 Task: Add a dependency to the task Develop a new online platform for event ticket sales , the existing task  Integrate website with customer relationship management (CRM) systems in the project AgileMind
Action: Mouse moved to (1268, 203)
Screenshot: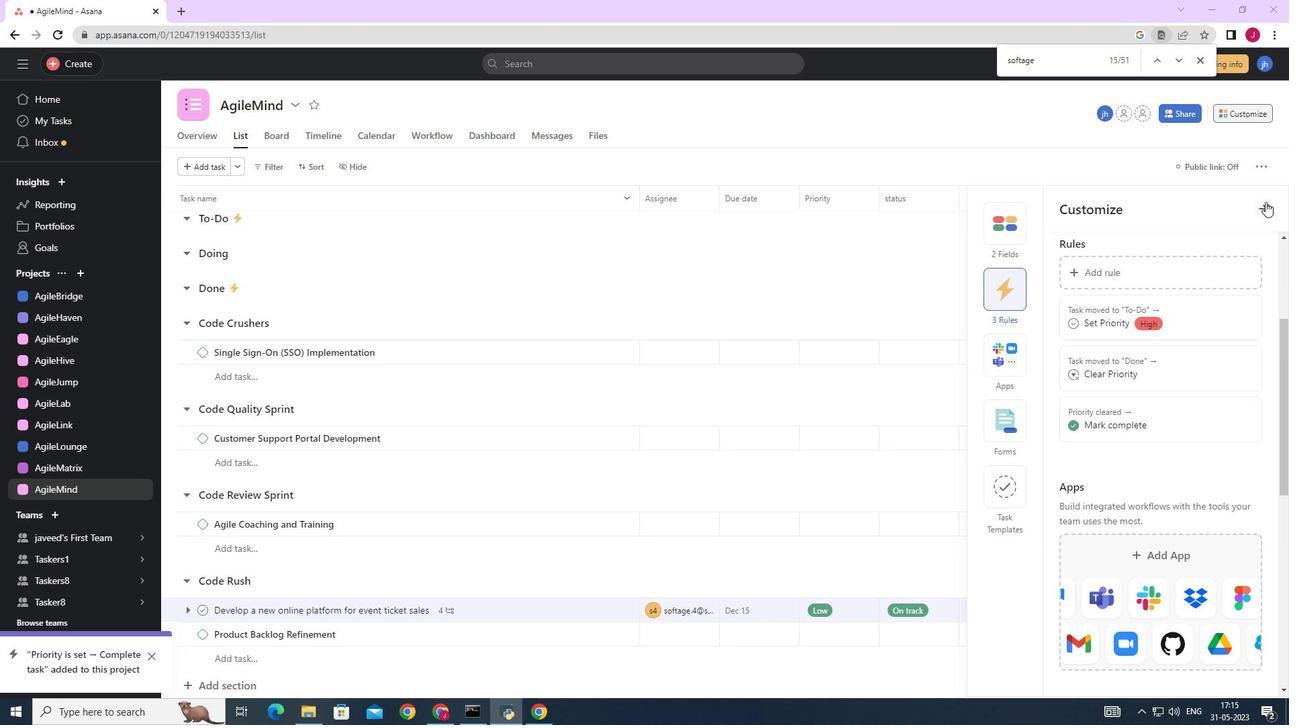 
Action: Mouse pressed left at (1268, 203)
Screenshot: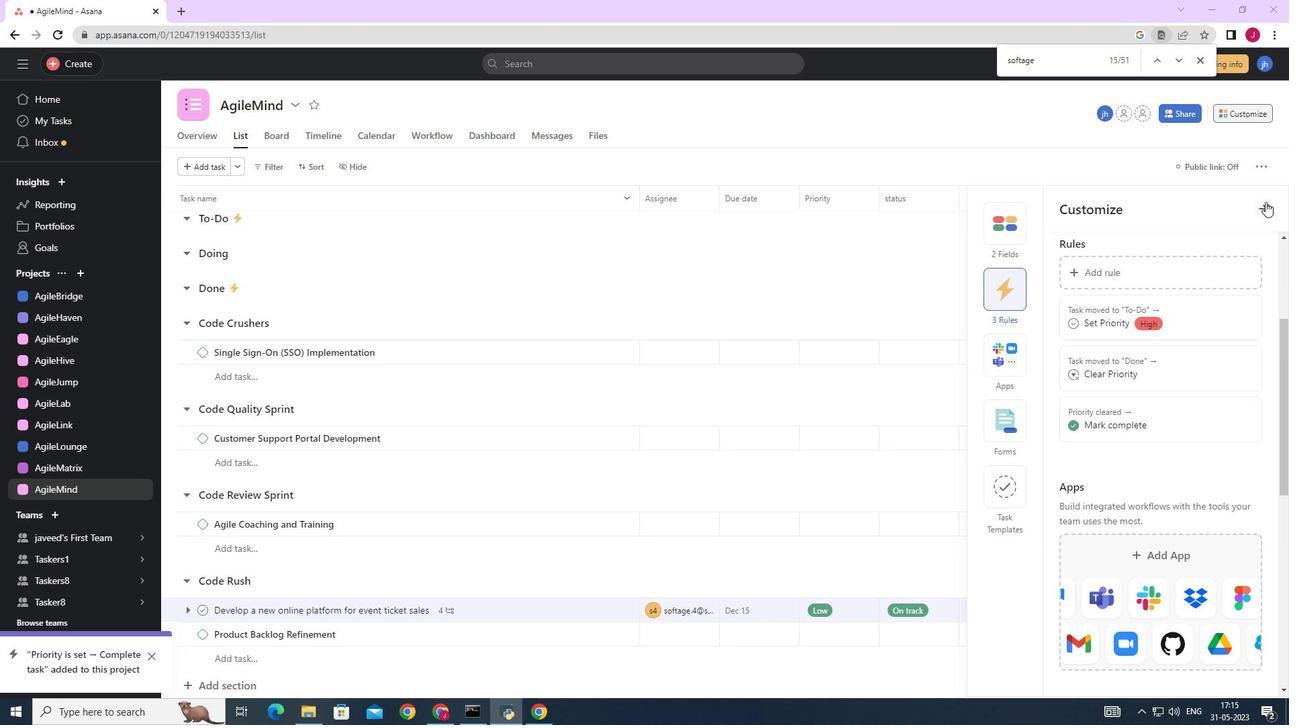 
Action: Mouse moved to (815, 302)
Screenshot: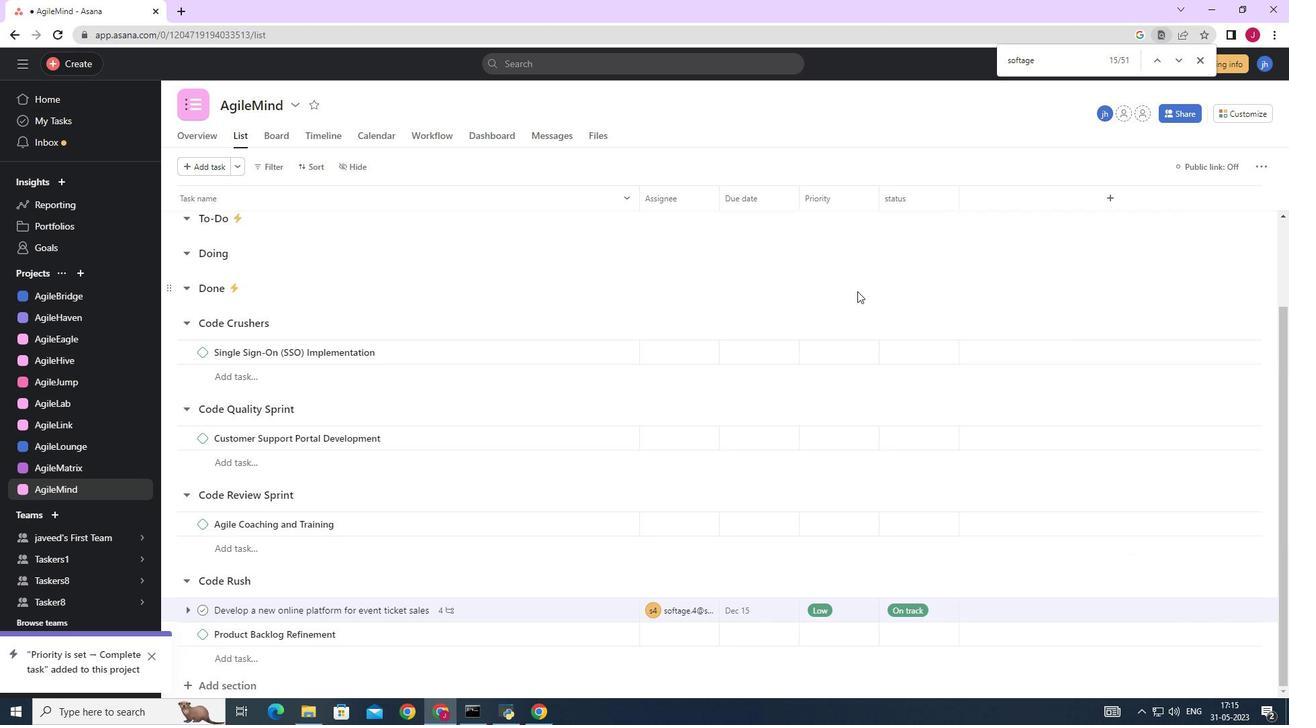 
Action: Mouse scrolled (815, 301) with delta (0, 0)
Screenshot: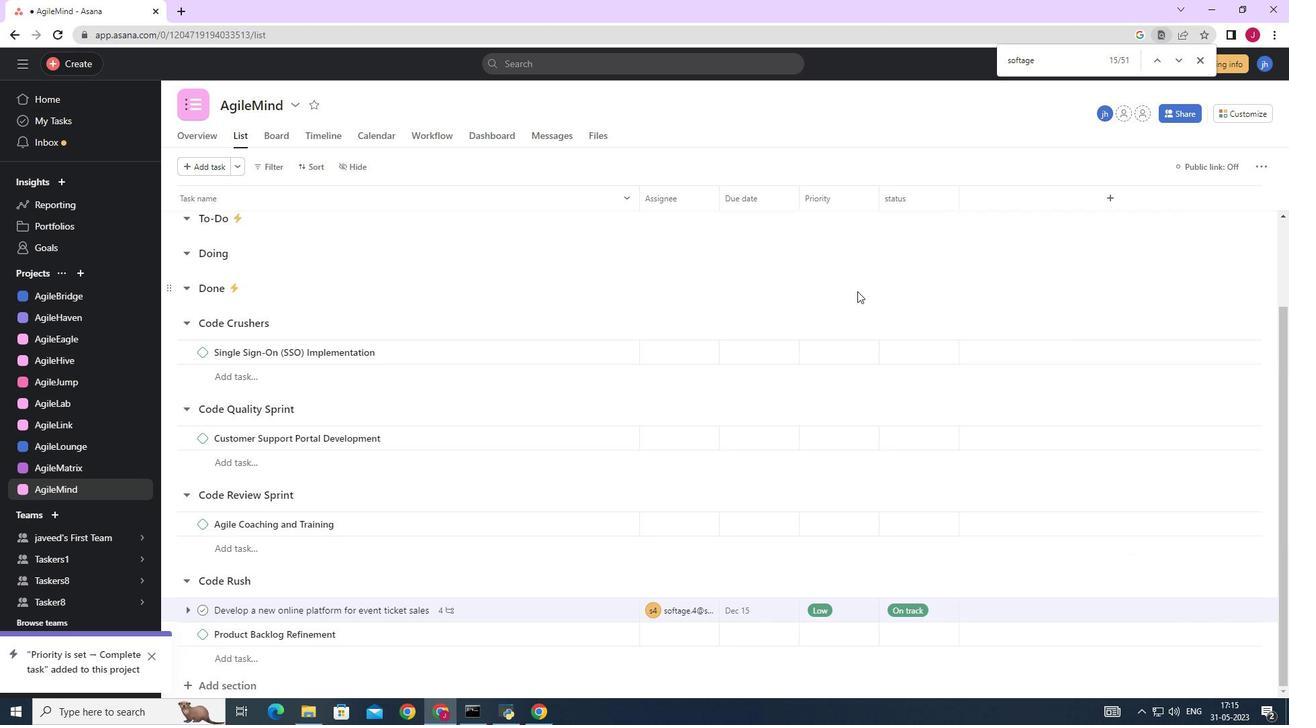 
Action: Mouse scrolled (815, 301) with delta (0, 0)
Screenshot: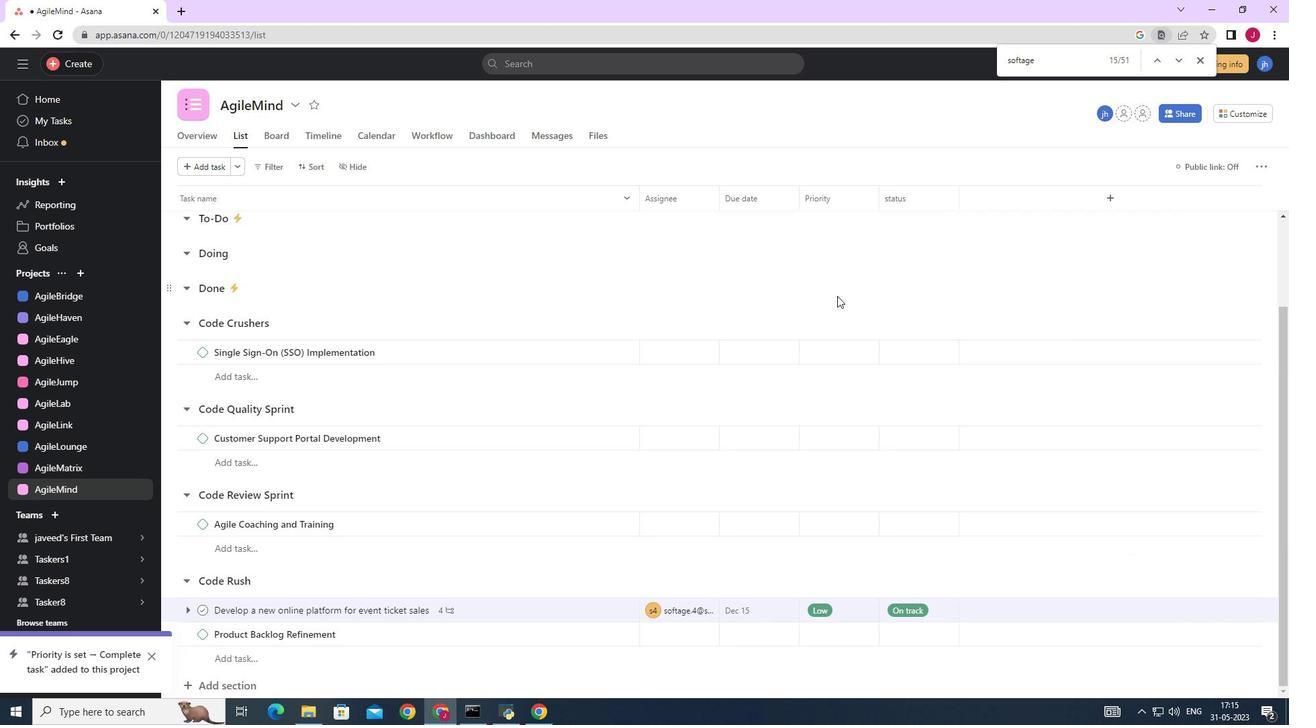 
Action: Mouse scrolled (815, 301) with delta (0, 0)
Screenshot: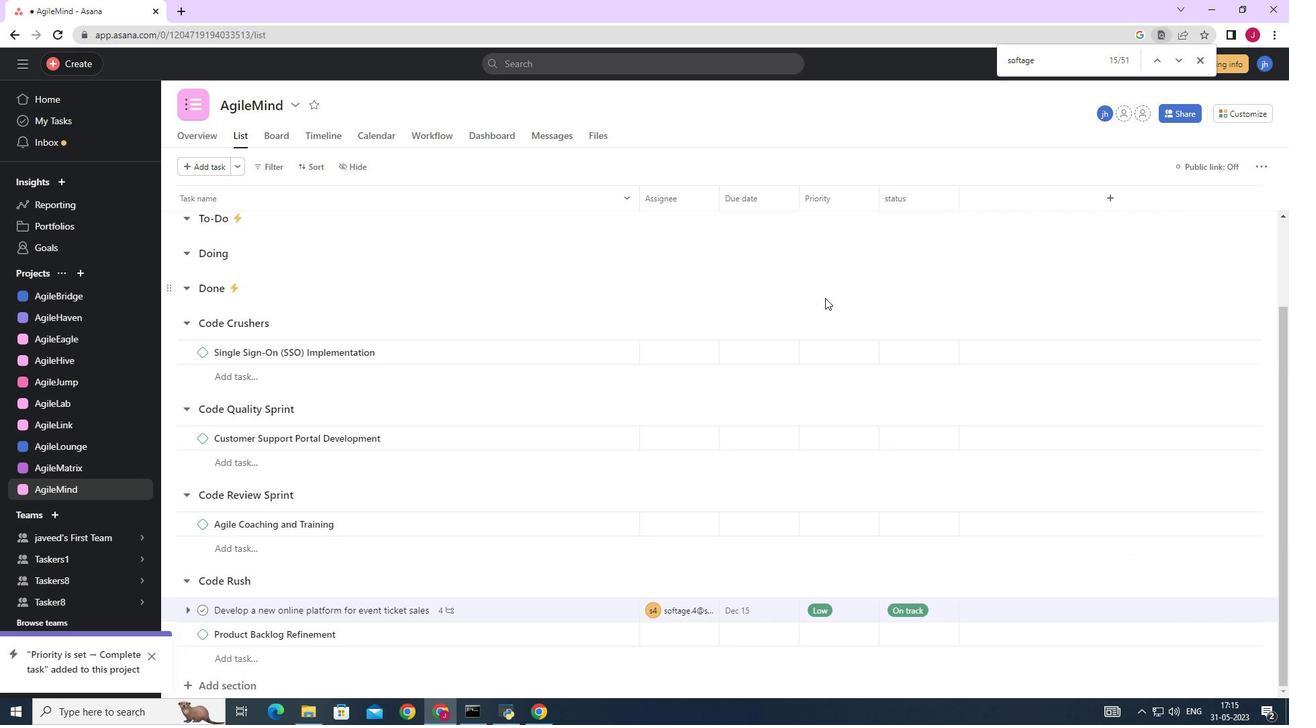 
Action: Mouse scrolled (815, 301) with delta (0, 0)
Screenshot: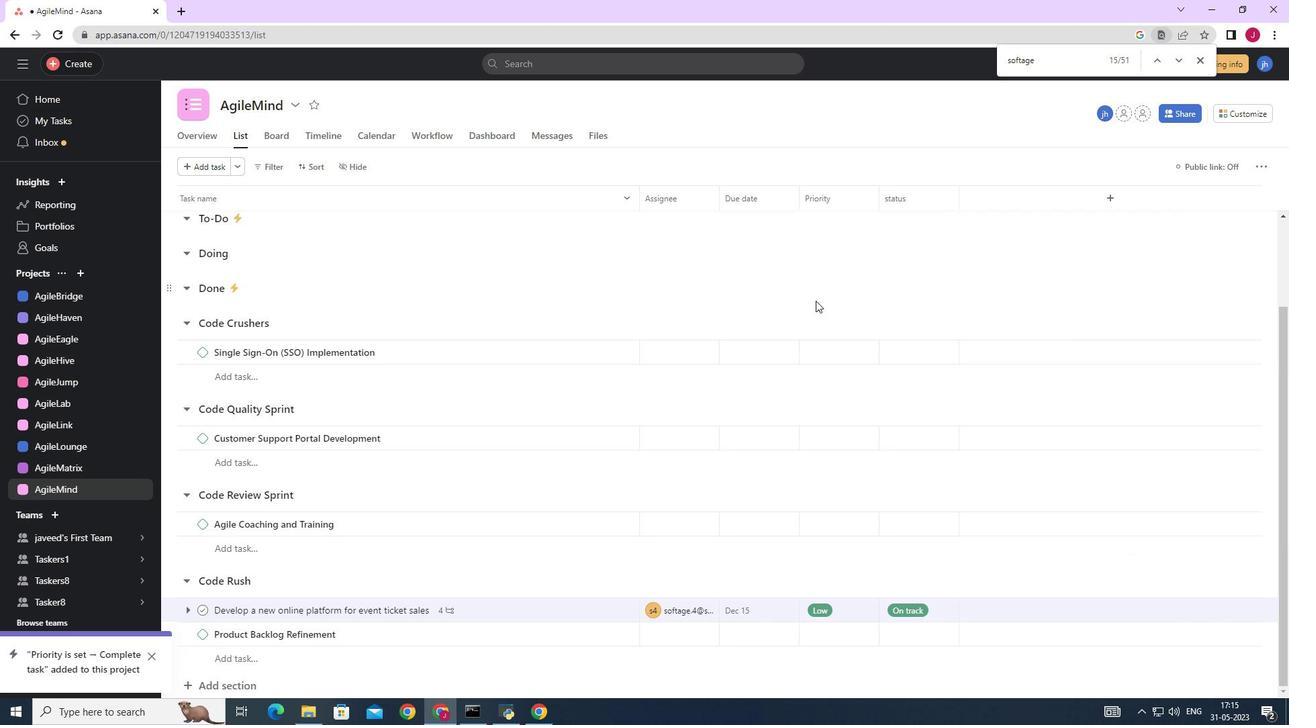 
Action: Mouse moved to (780, 364)
Screenshot: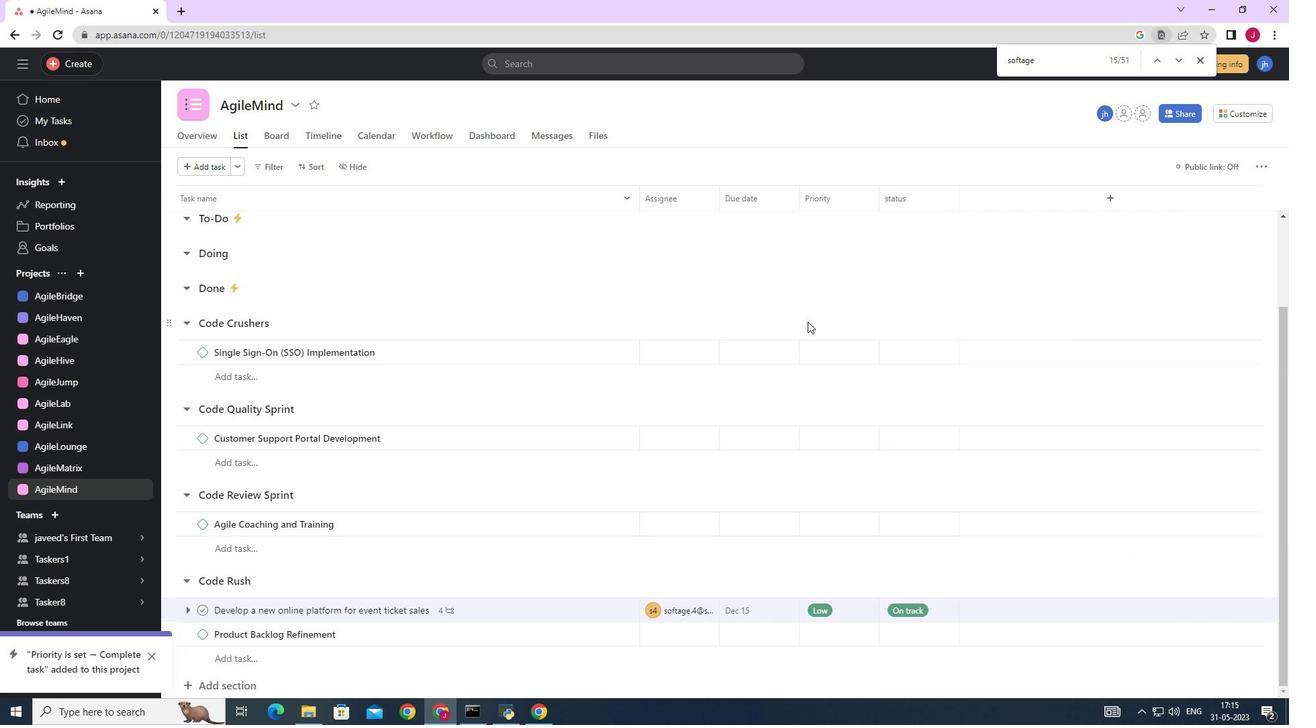 
Action: Mouse scrolled (780, 364) with delta (0, 0)
Screenshot: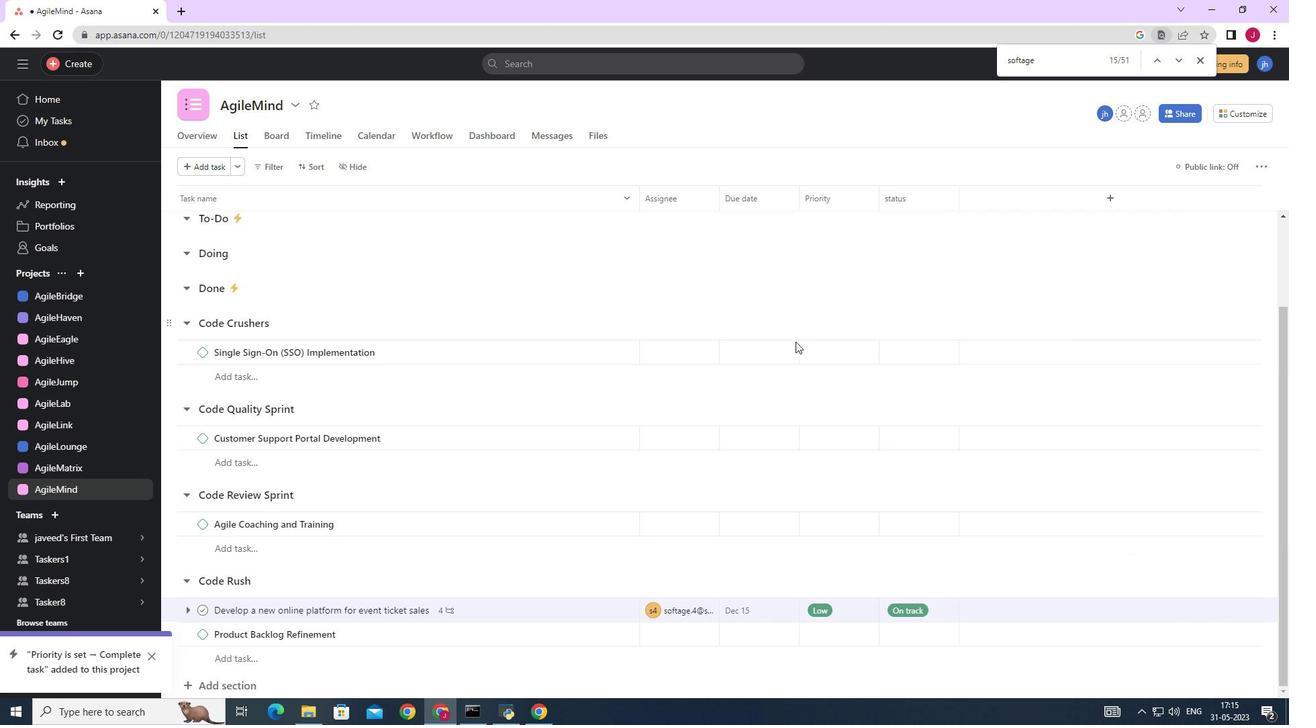 
Action: Mouse moved to (779, 364)
Screenshot: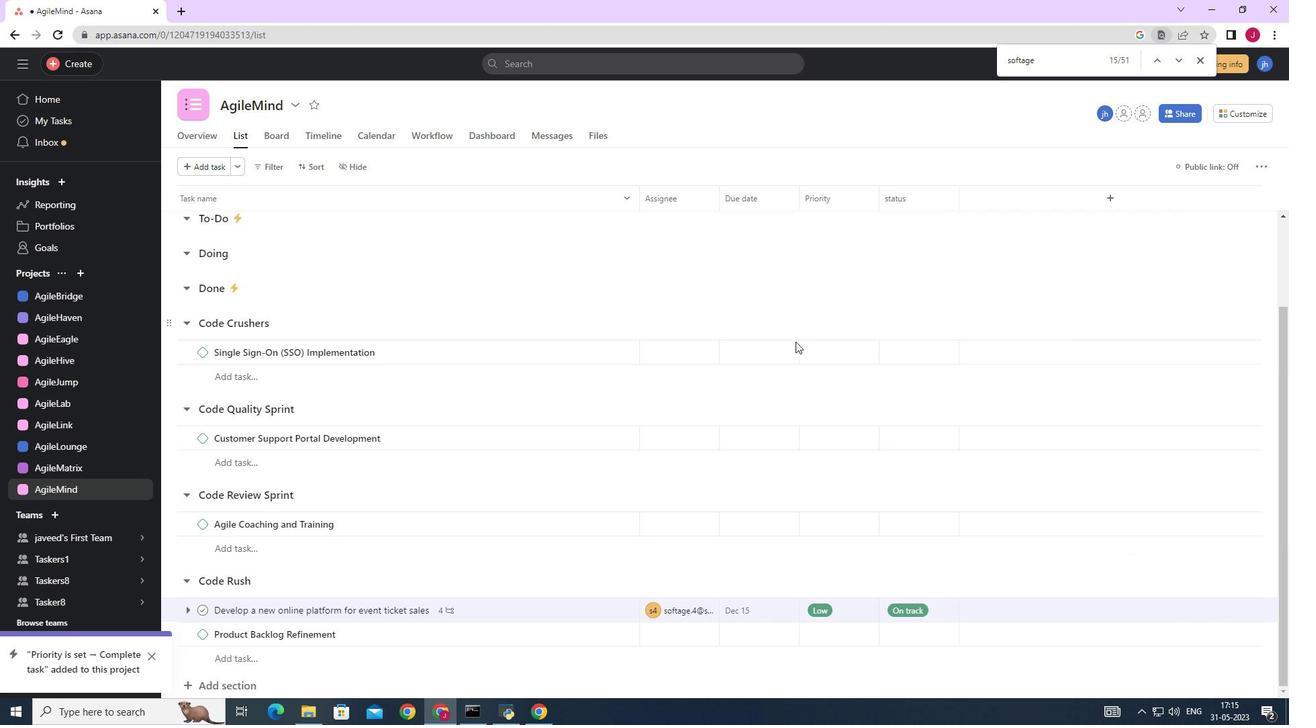 
Action: Mouse scrolled (779, 364) with delta (0, 0)
Screenshot: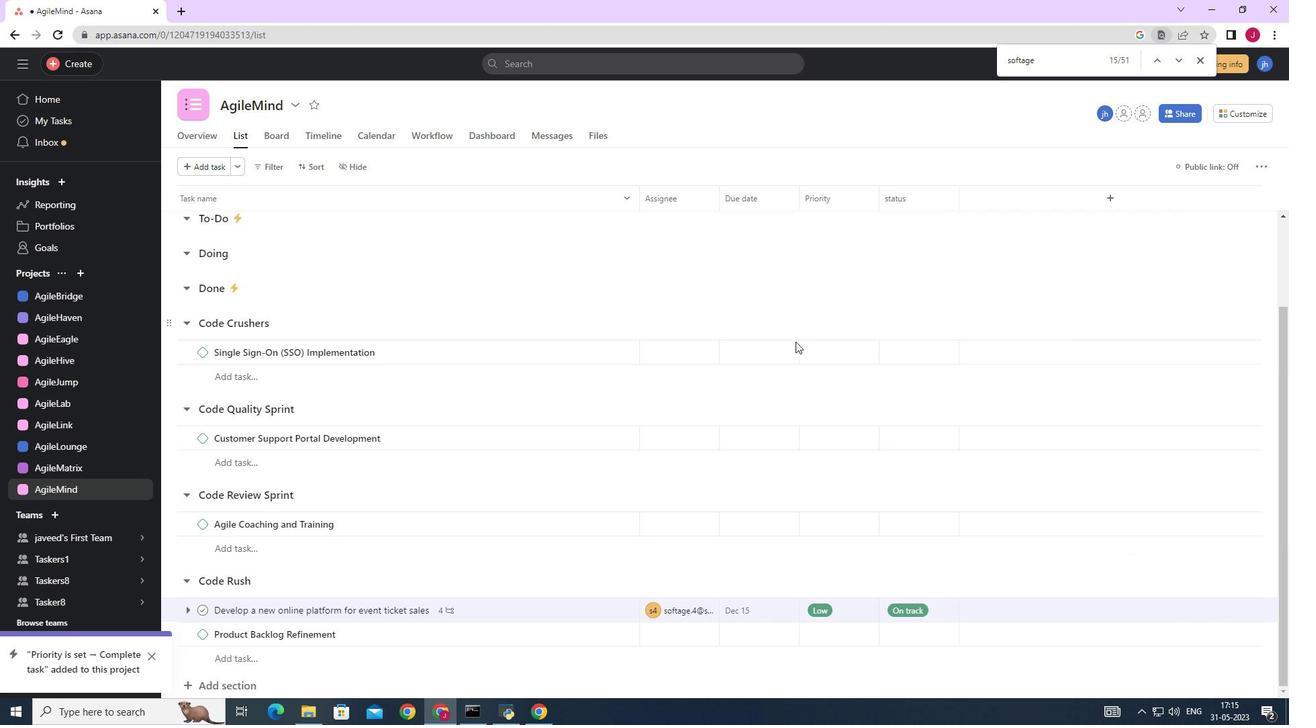 
Action: Mouse moved to (738, 399)
Screenshot: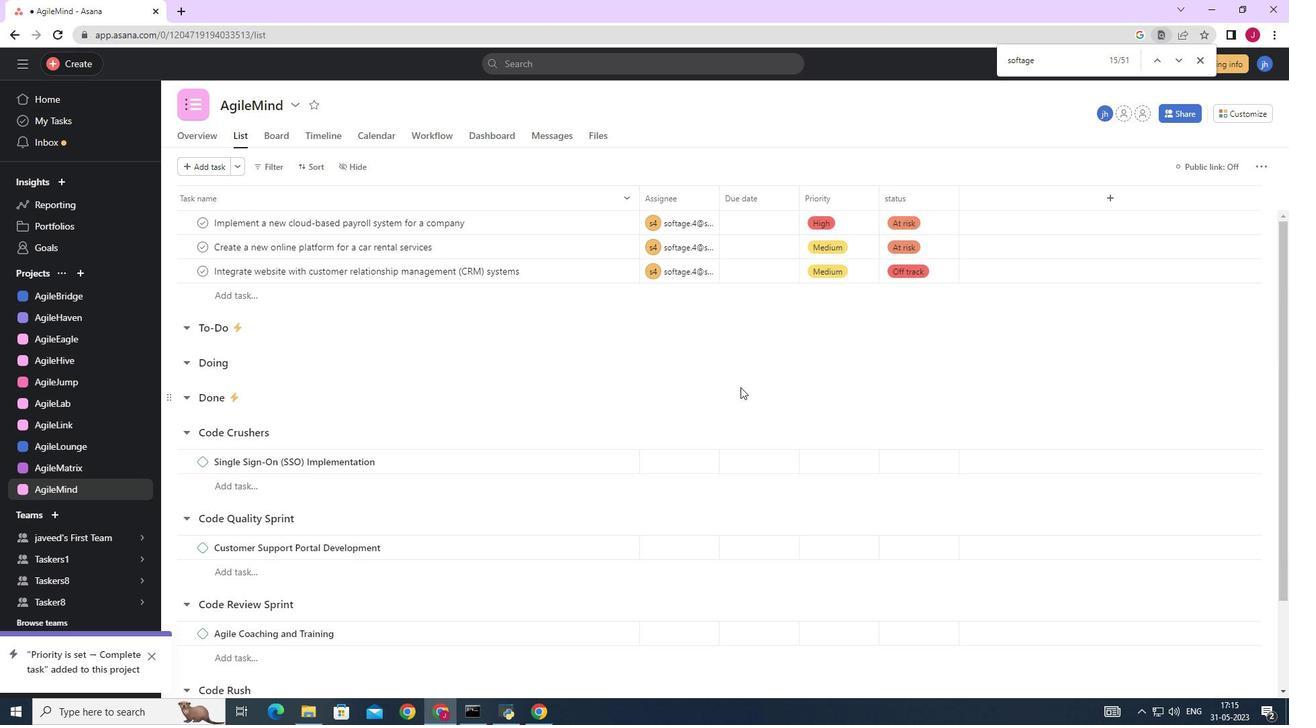 
Action: Mouse scrolled (738, 399) with delta (0, 0)
Screenshot: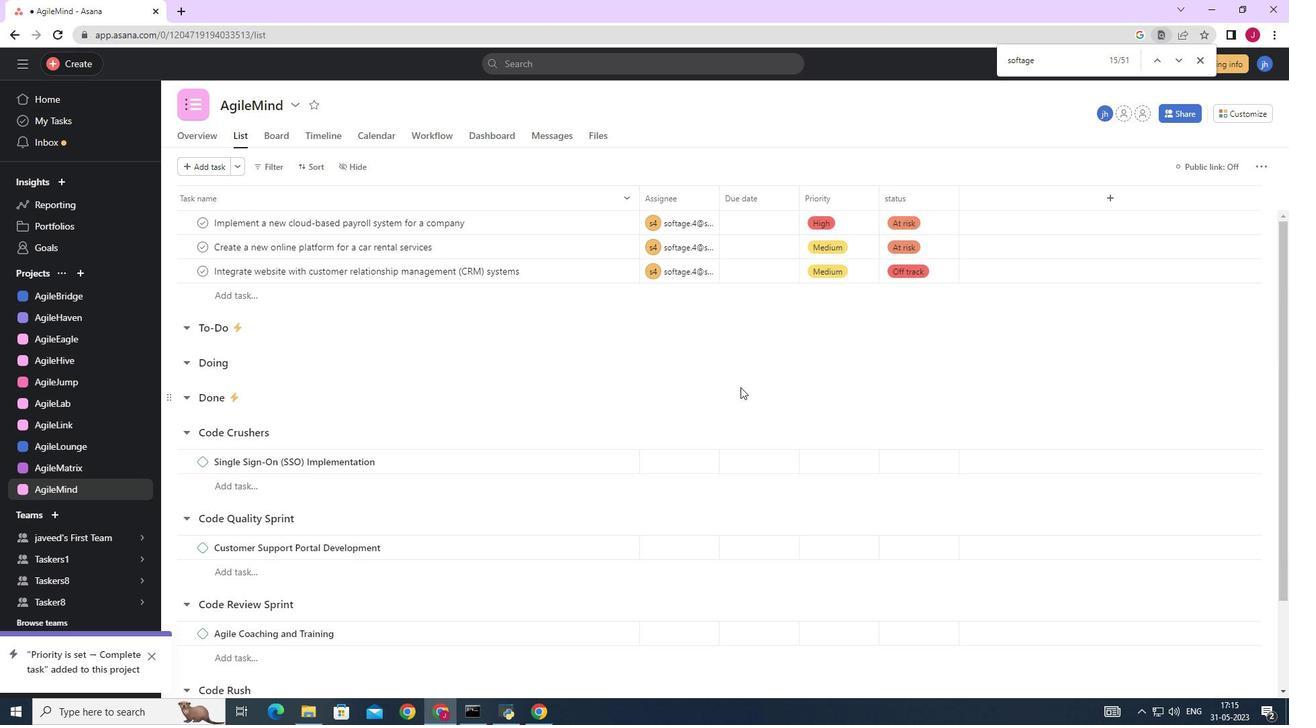 
Action: Mouse moved to (736, 403)
Screenshot: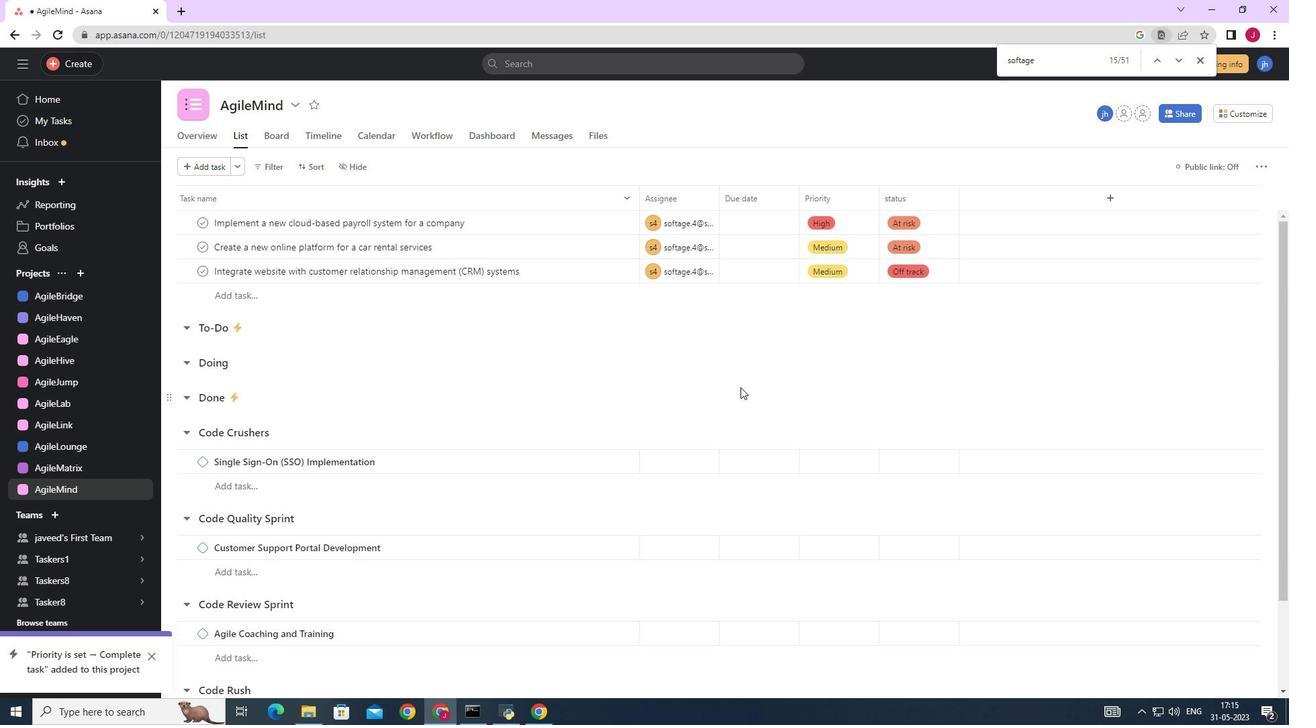 
Action: Mouse scrolled (736, 401) with delta (0, 0)
Screenshot: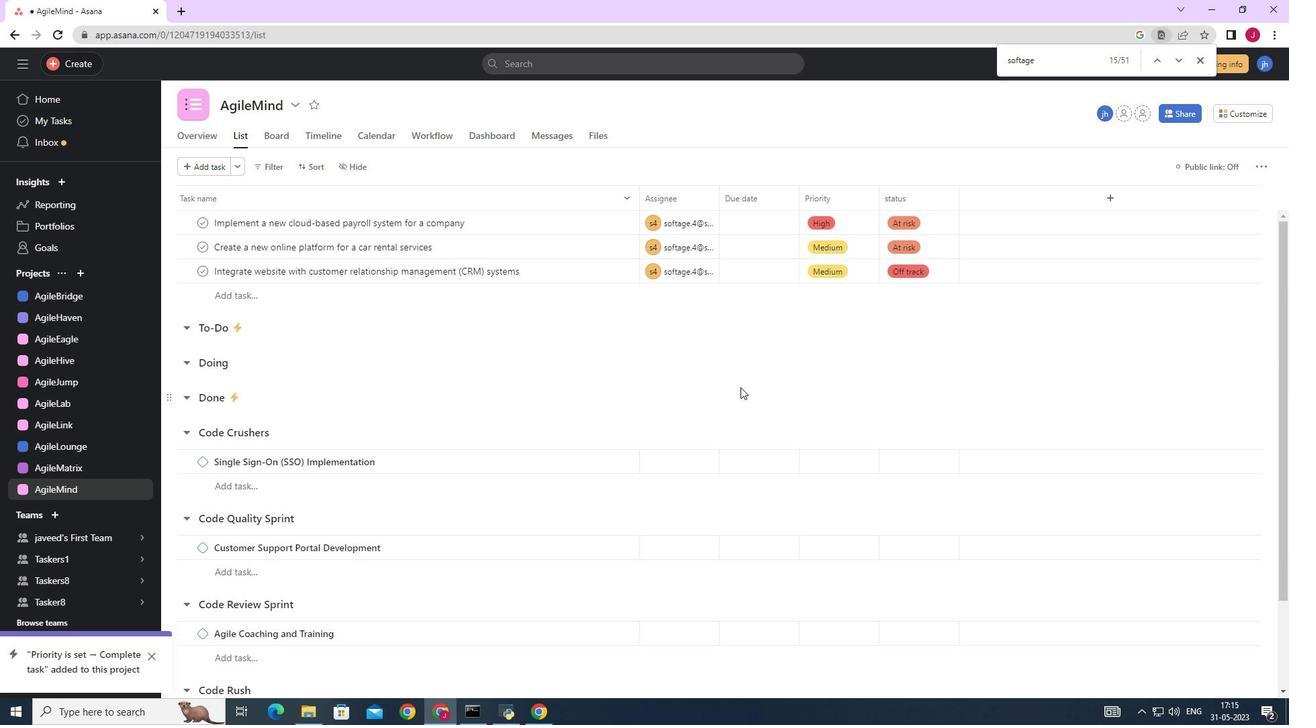 
Action: Mouse moved to (736, 403)
Screenshot: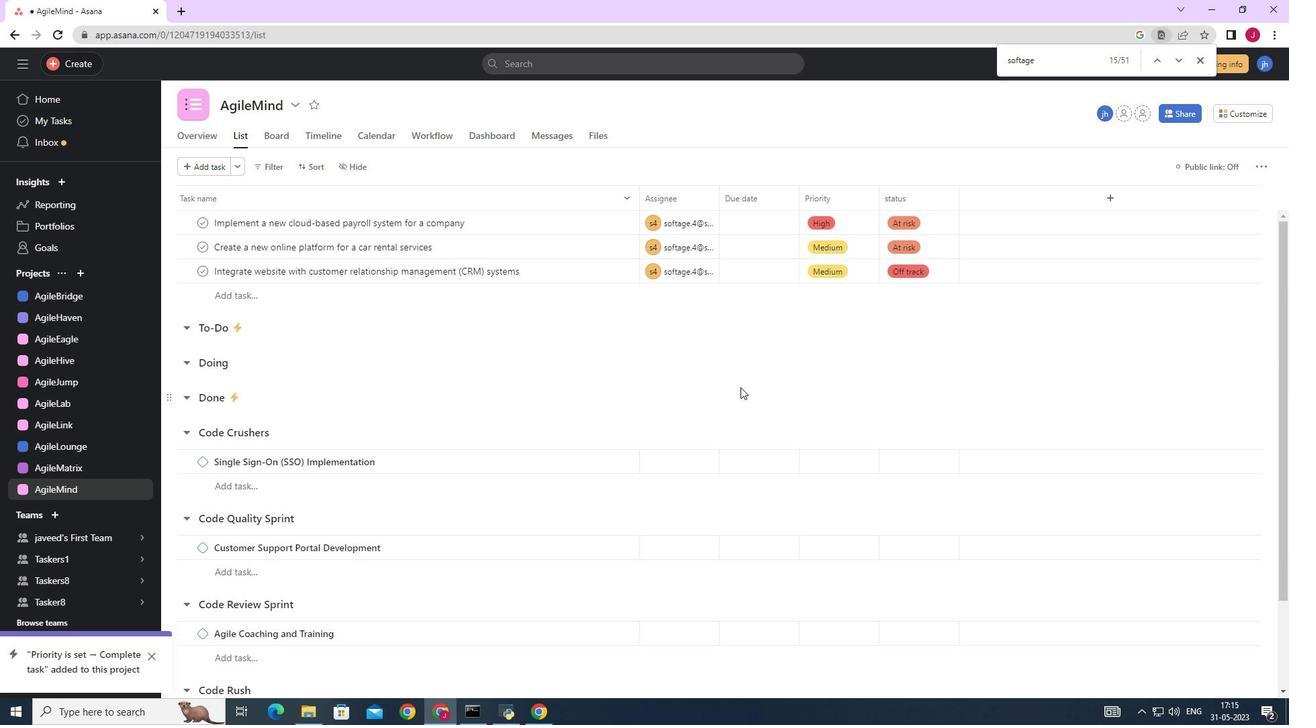 
Action: Mouse scrolled (736, 402) with delta (0, 0)
Screenshot: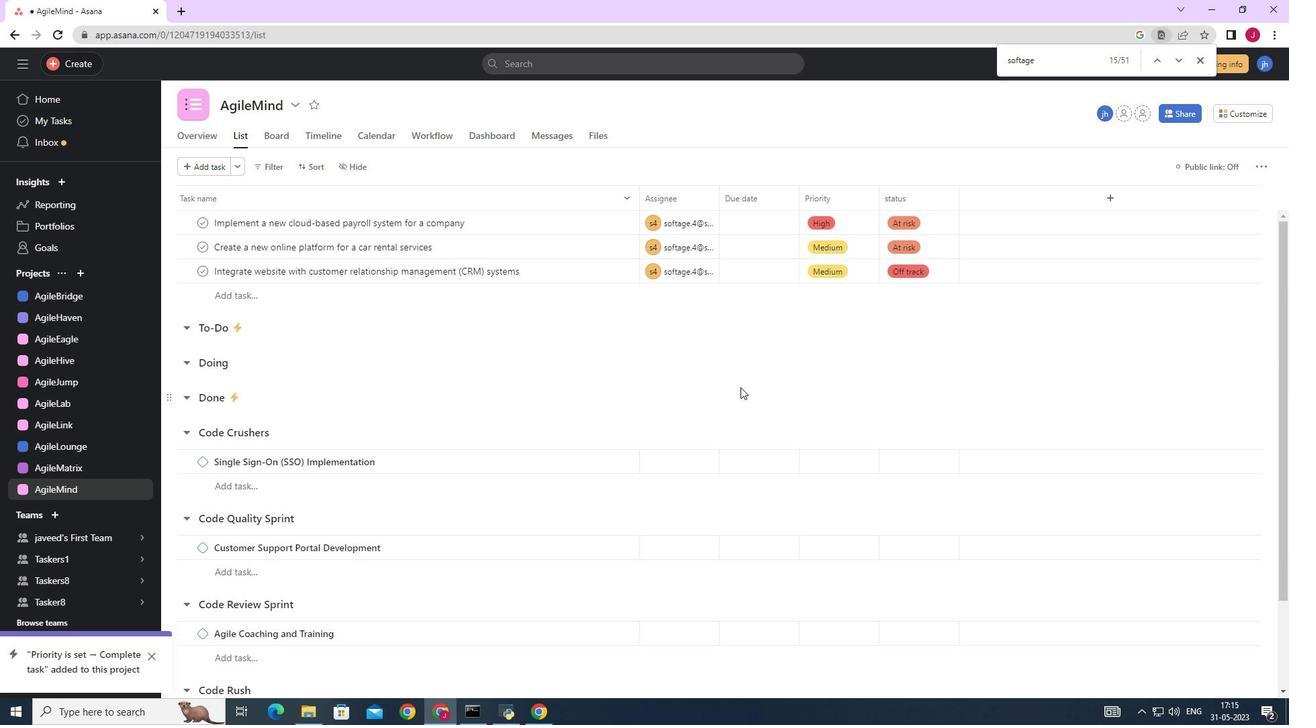 
Action: Mouse scrolled (736, 402) with delta (0, 0)
Screenshot: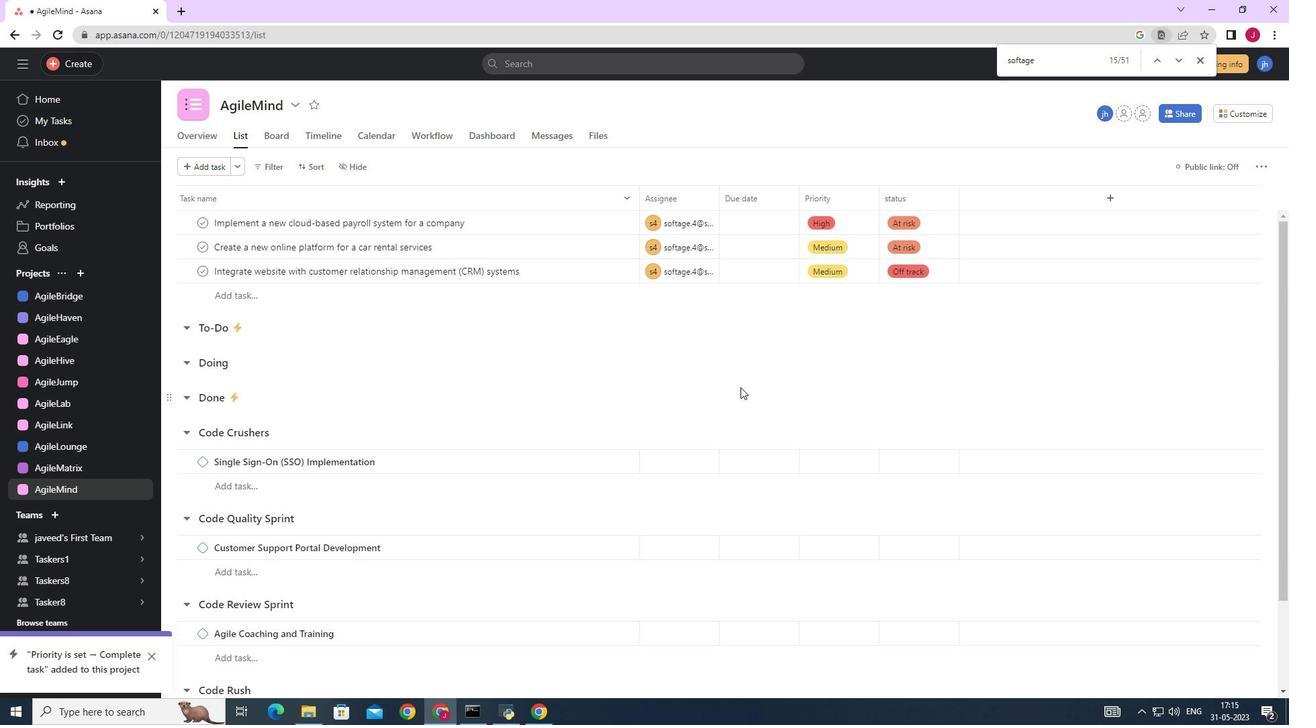 
Action: Mouse moved to (1249, 112)
Screenshot: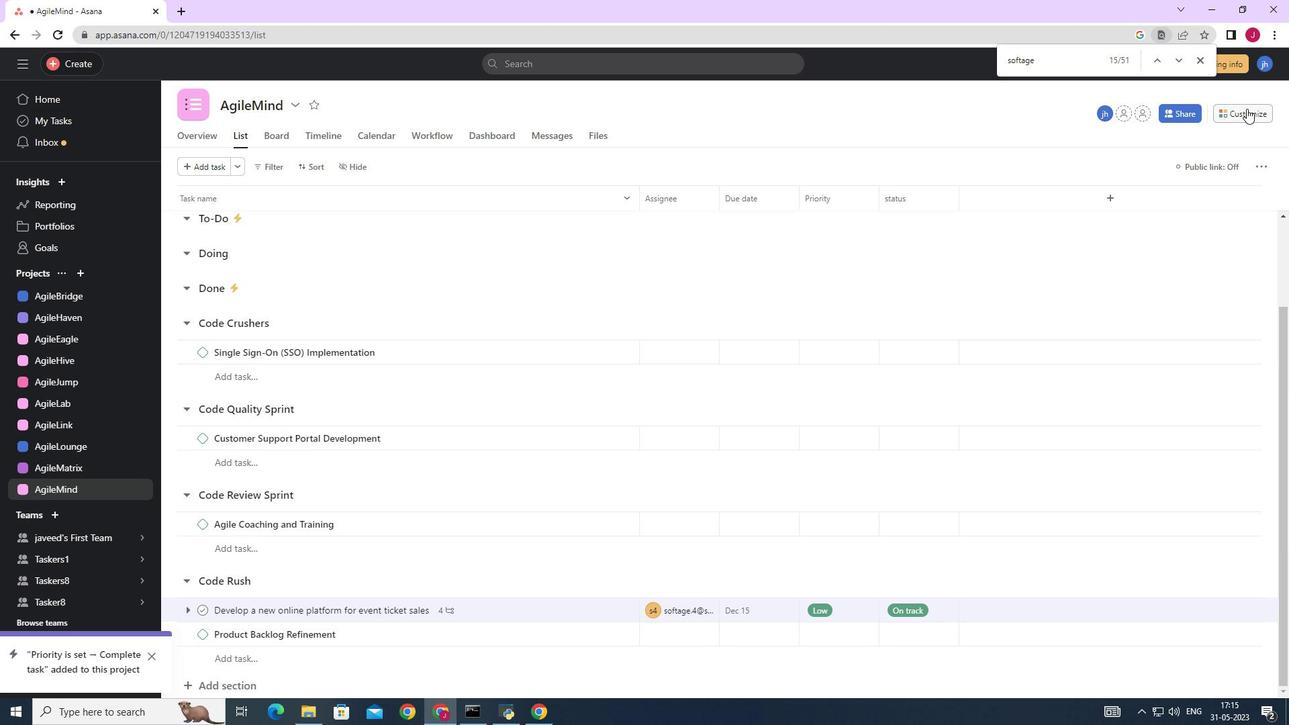 
Action: Mouse pressed left at (1249, 112)
Screenshot: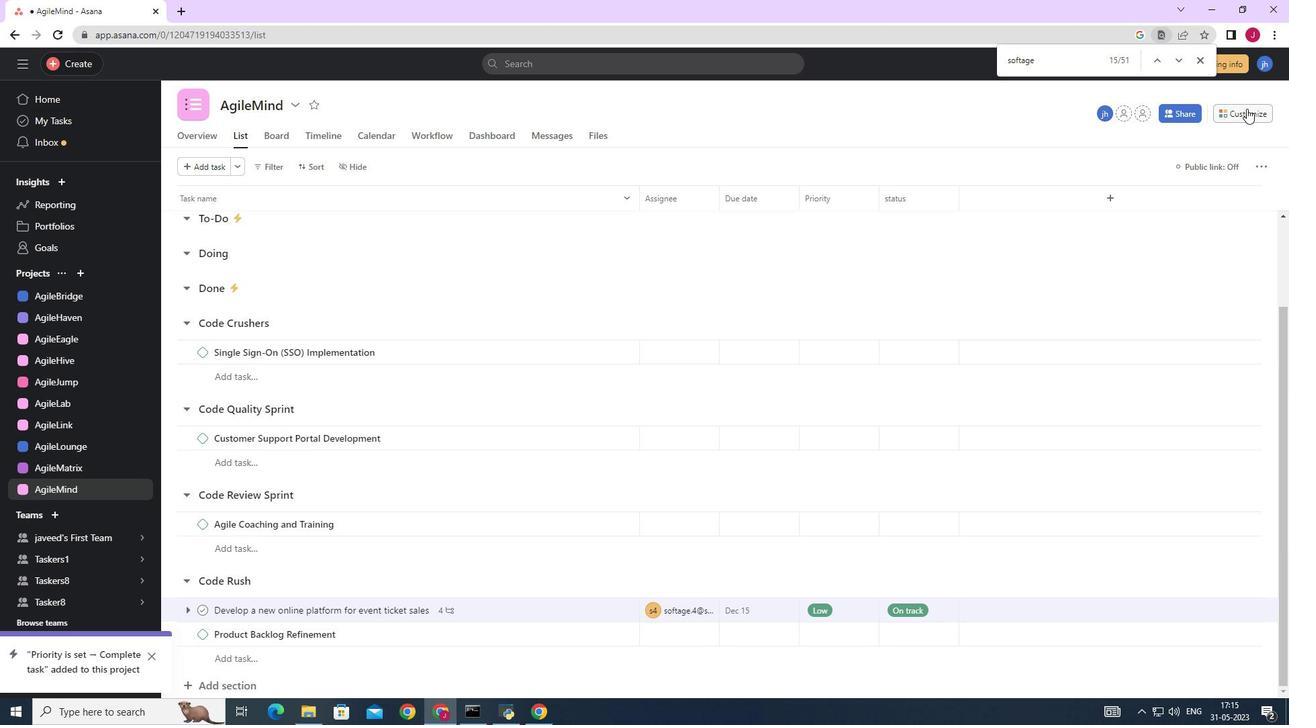 
Action: Mouse moved to (1013, 290)
Screenshot: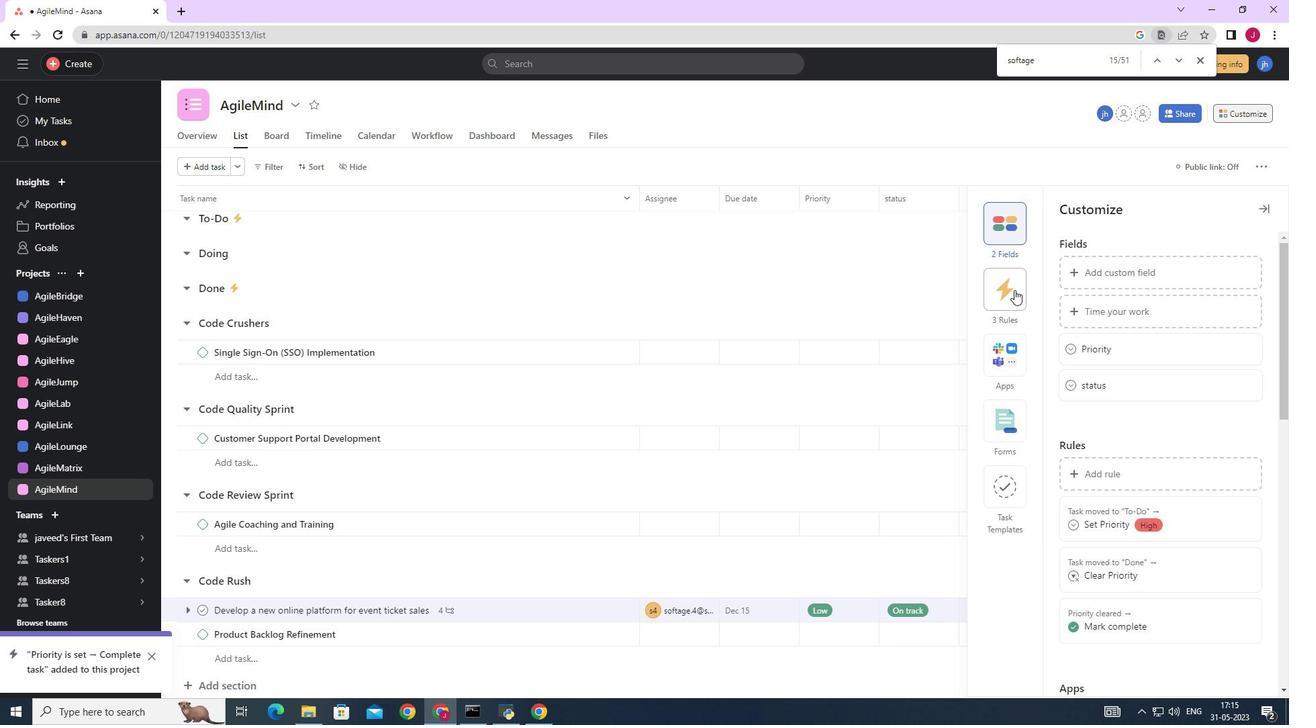 
Action: Mouse pressed left at (1013, 290)
Screenshot: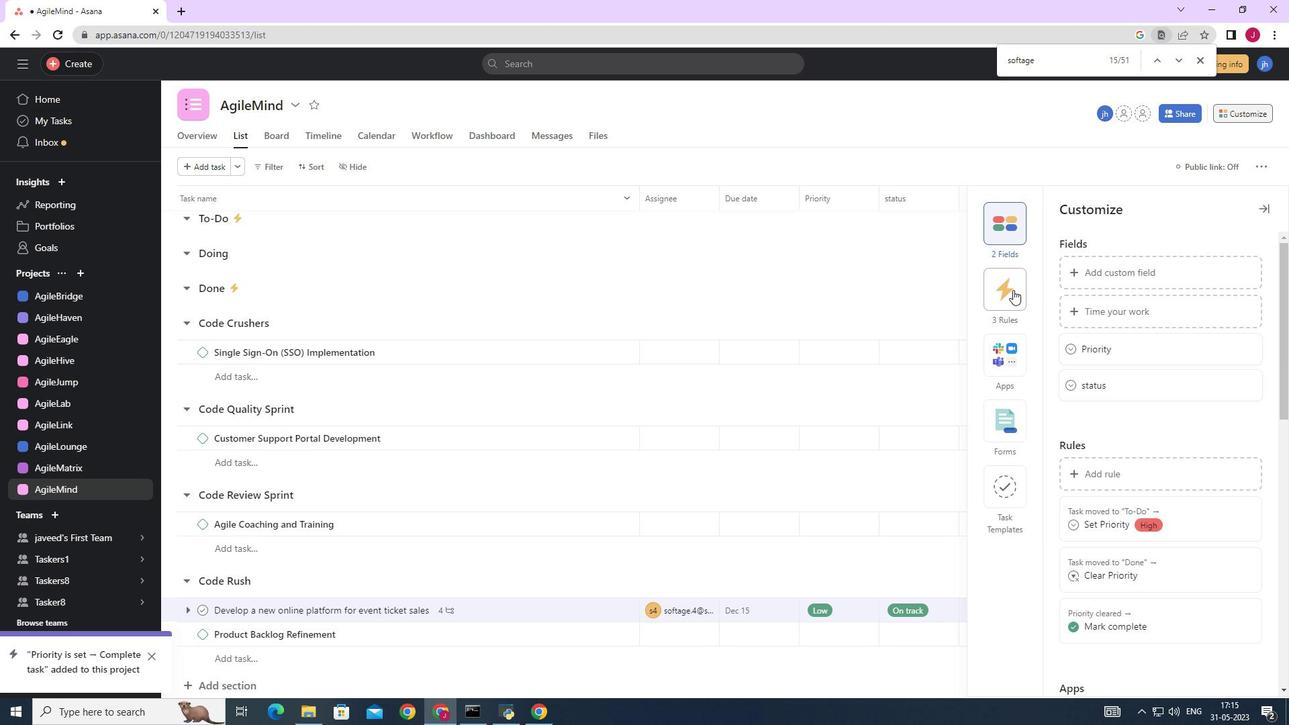 
Action: Mouse moved to (1122, 269)
Screenshot: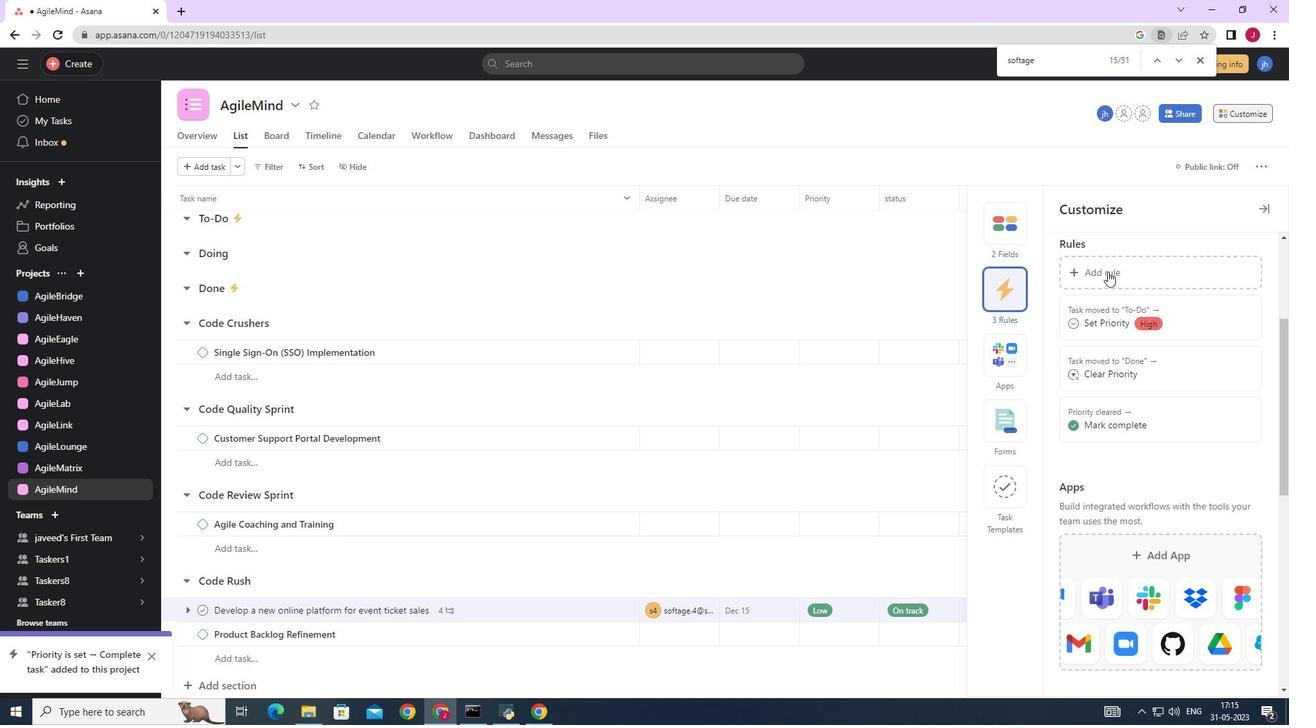 
Action: Mouse pressed left at (1122, 269)
Screenshot: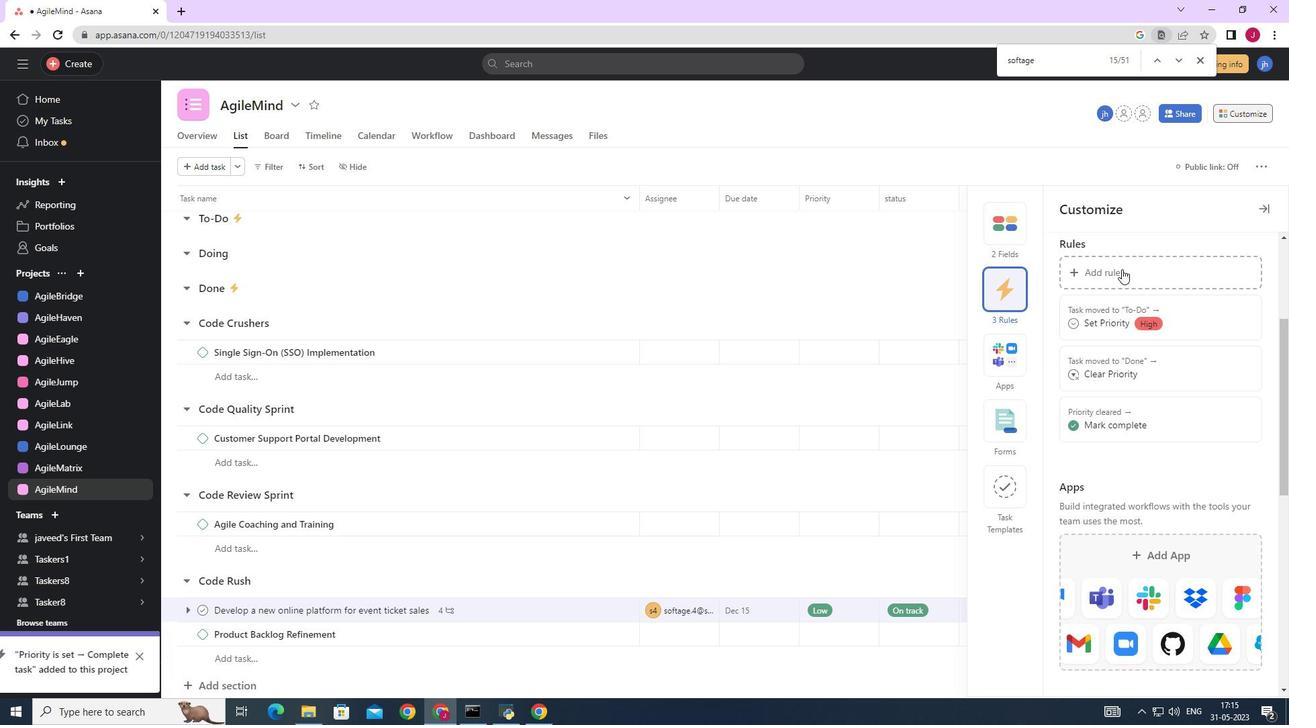 
Action: Mouse moved to (271, 200)
Screenshot: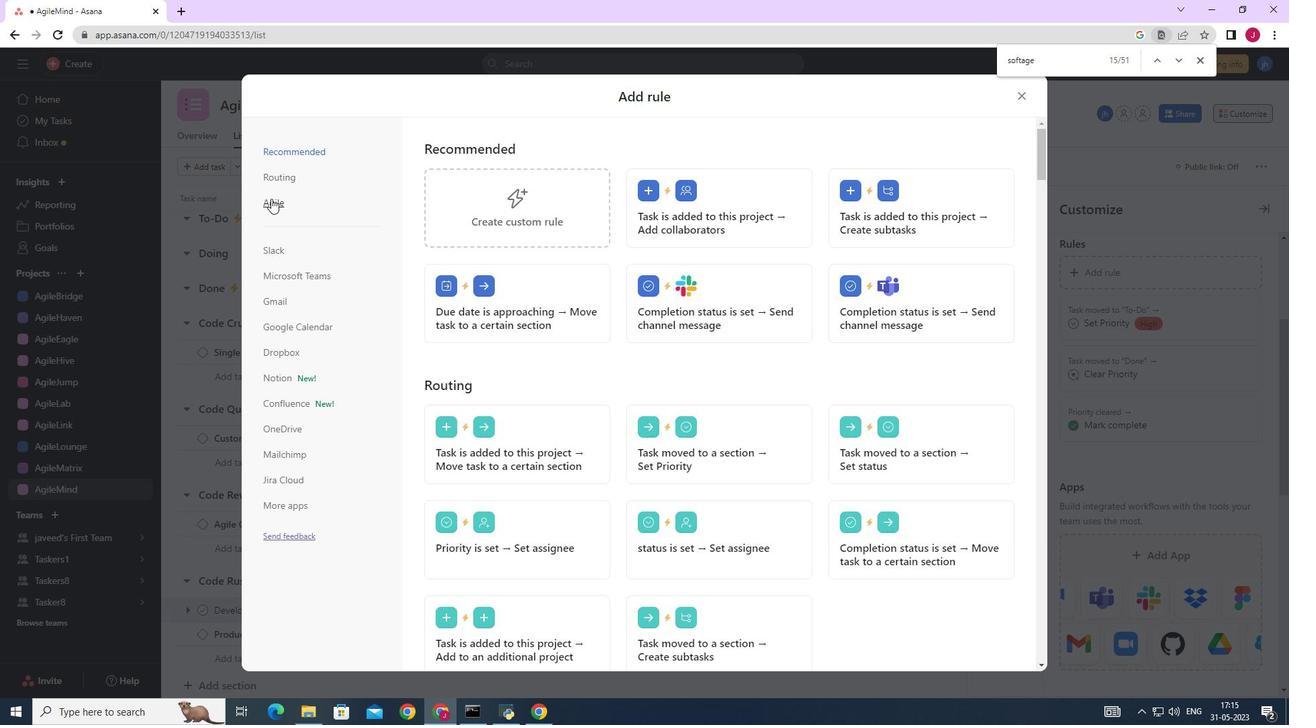 
Action: Mouse pressed left at (271, 200)
Screenshot: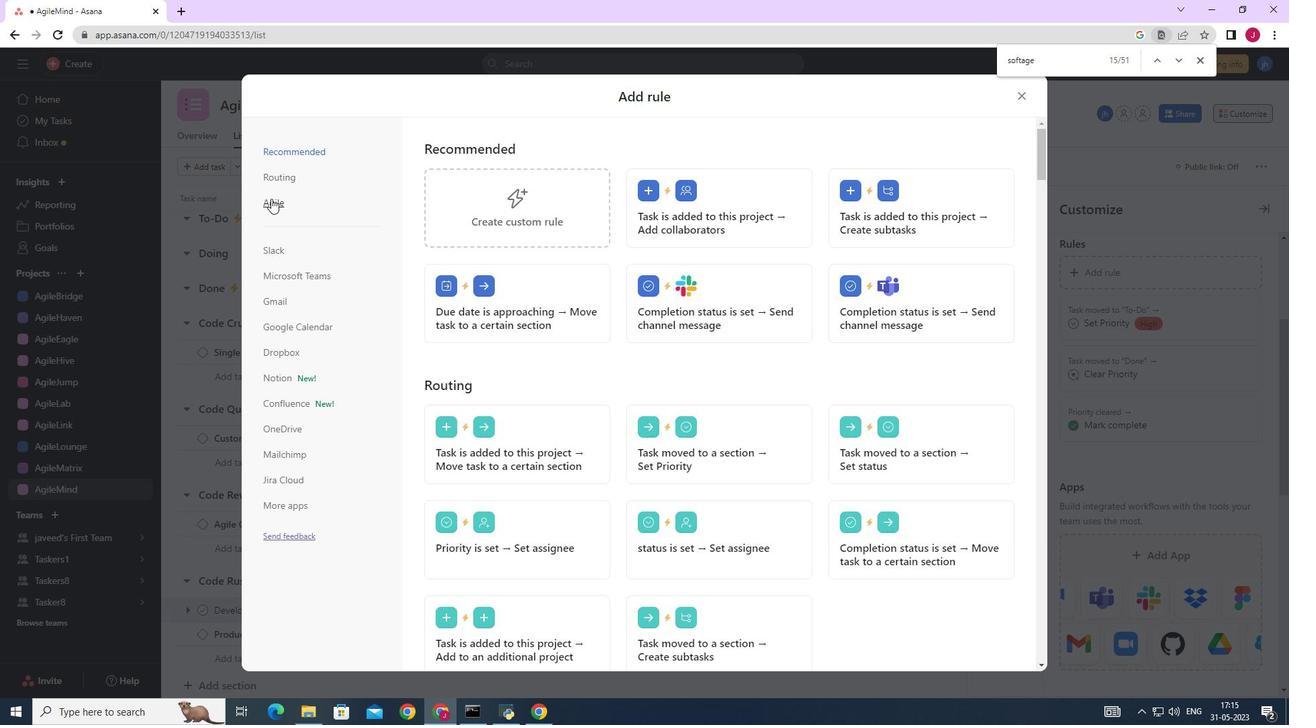 
Action: Mouse moved to (1020, 92)
Screenshot: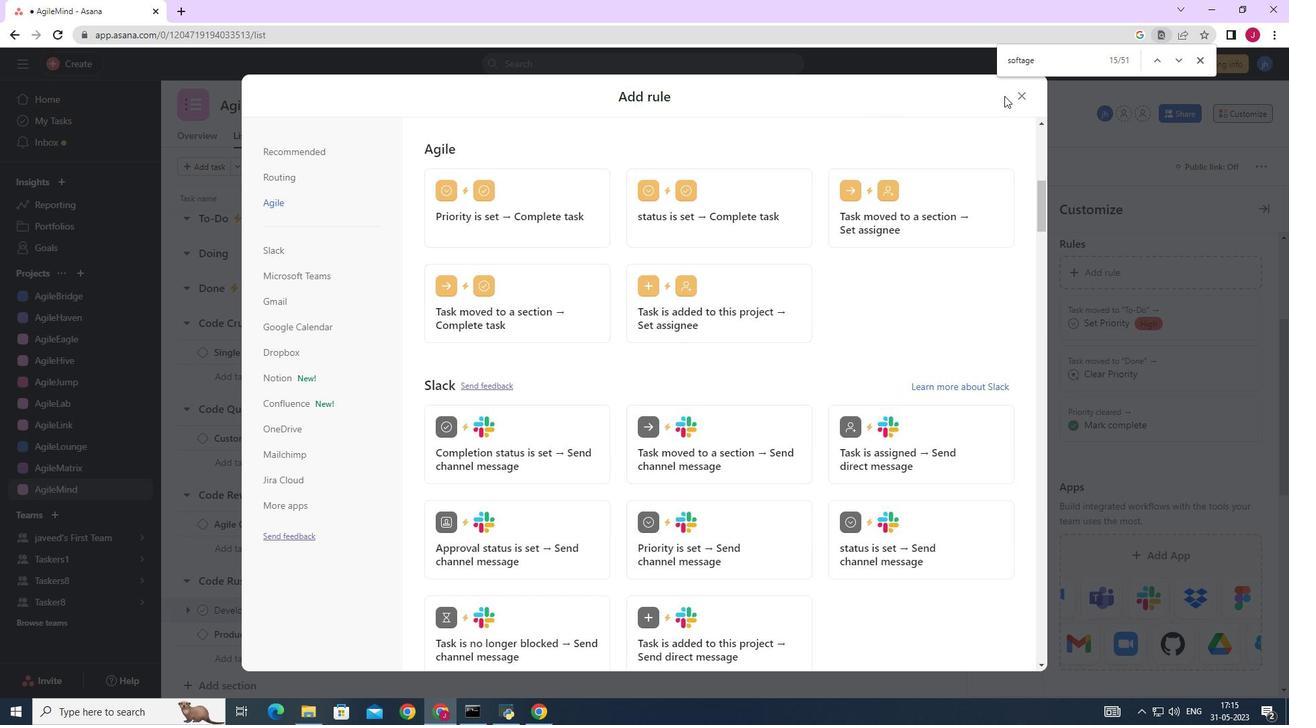 
Action: Mouse pressed left at (1020, 92)
Screenshot: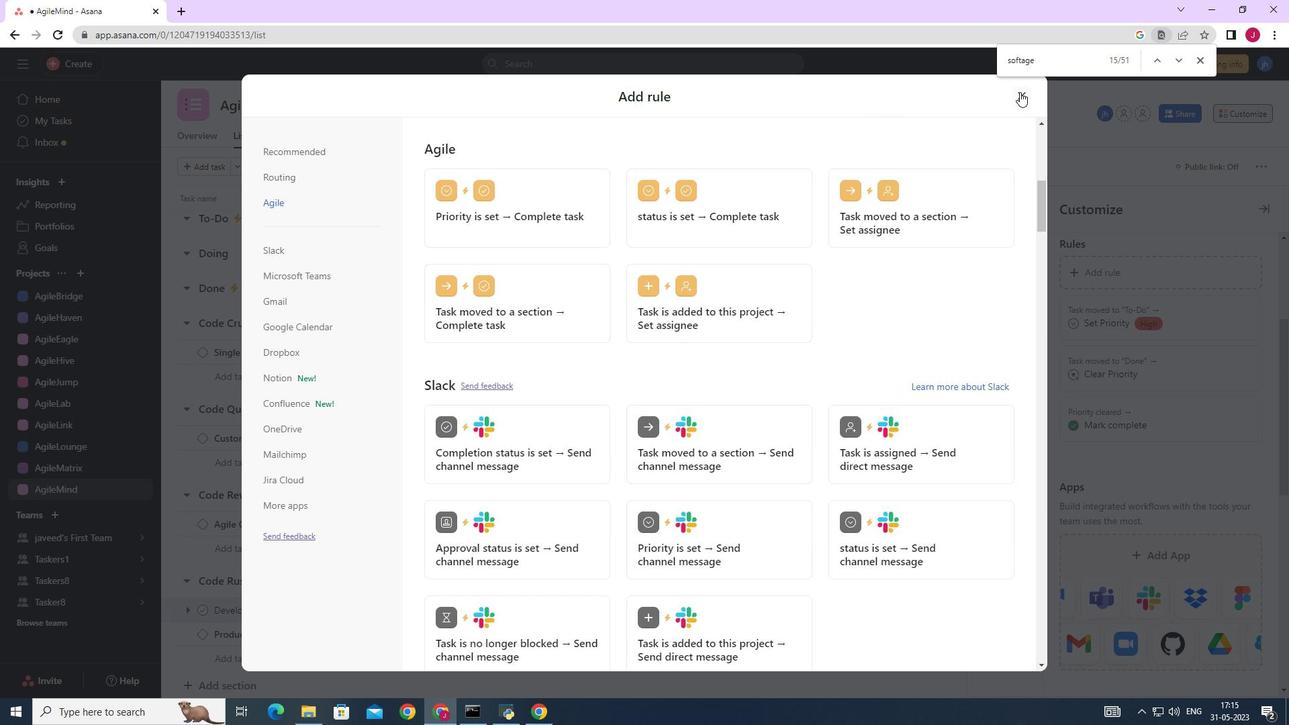 
Action: Mouse moved to (1265, 205)
Screenshot: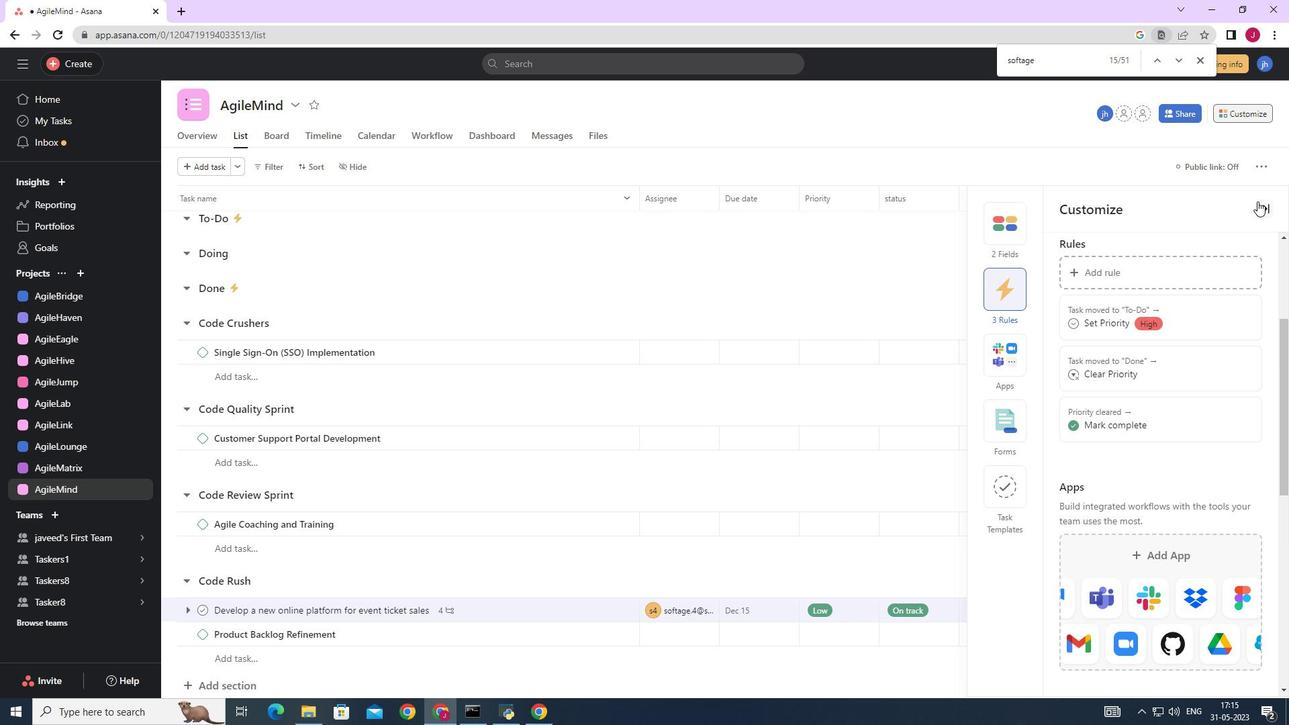 
Action: Mouse pressed left at (1265, 205)
Screenshot: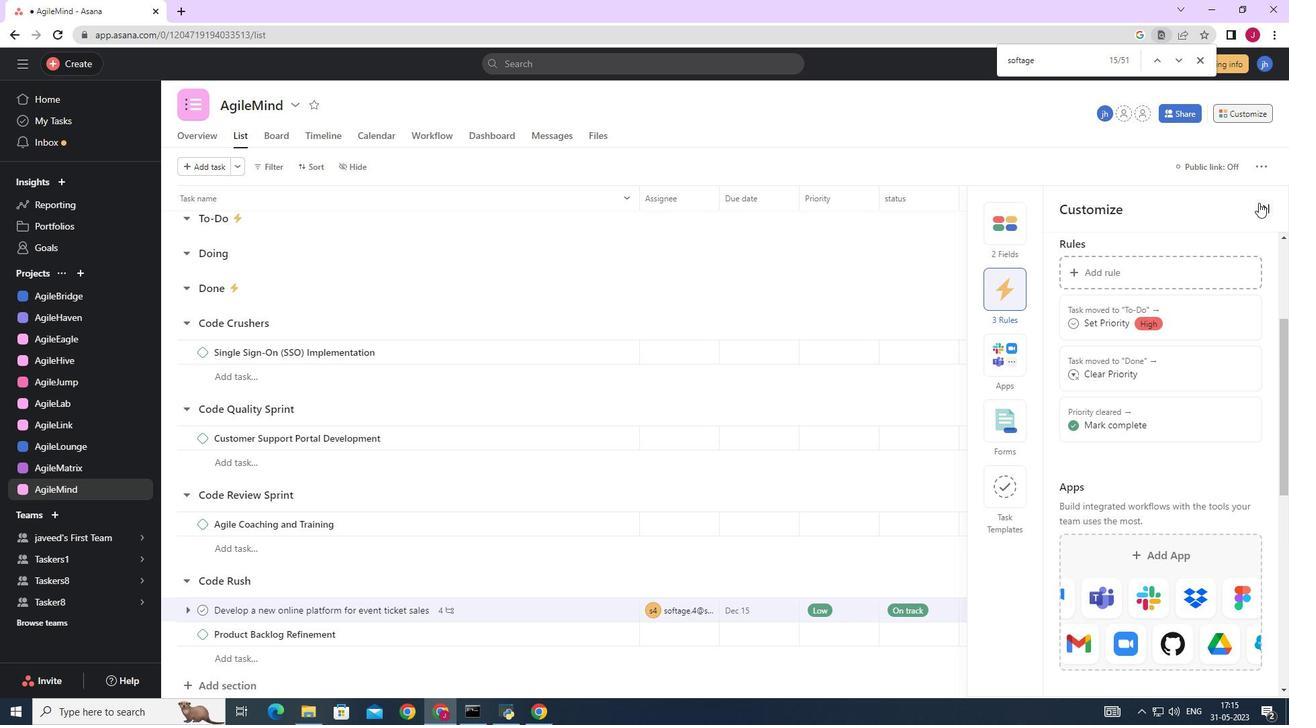 
Action: Mouse moved to (664, 315)
Screenshot: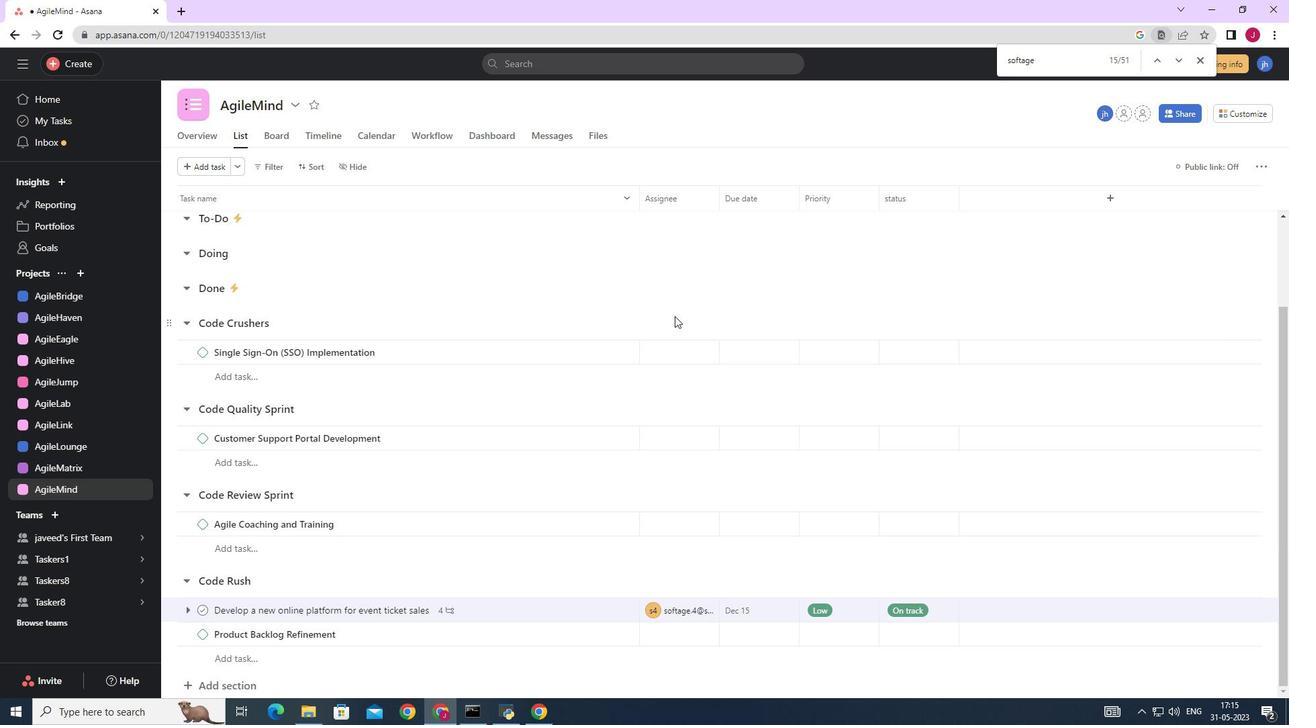 
Action: Mouse scrolled (664, 316) with delta (0, 0)
Screenshot: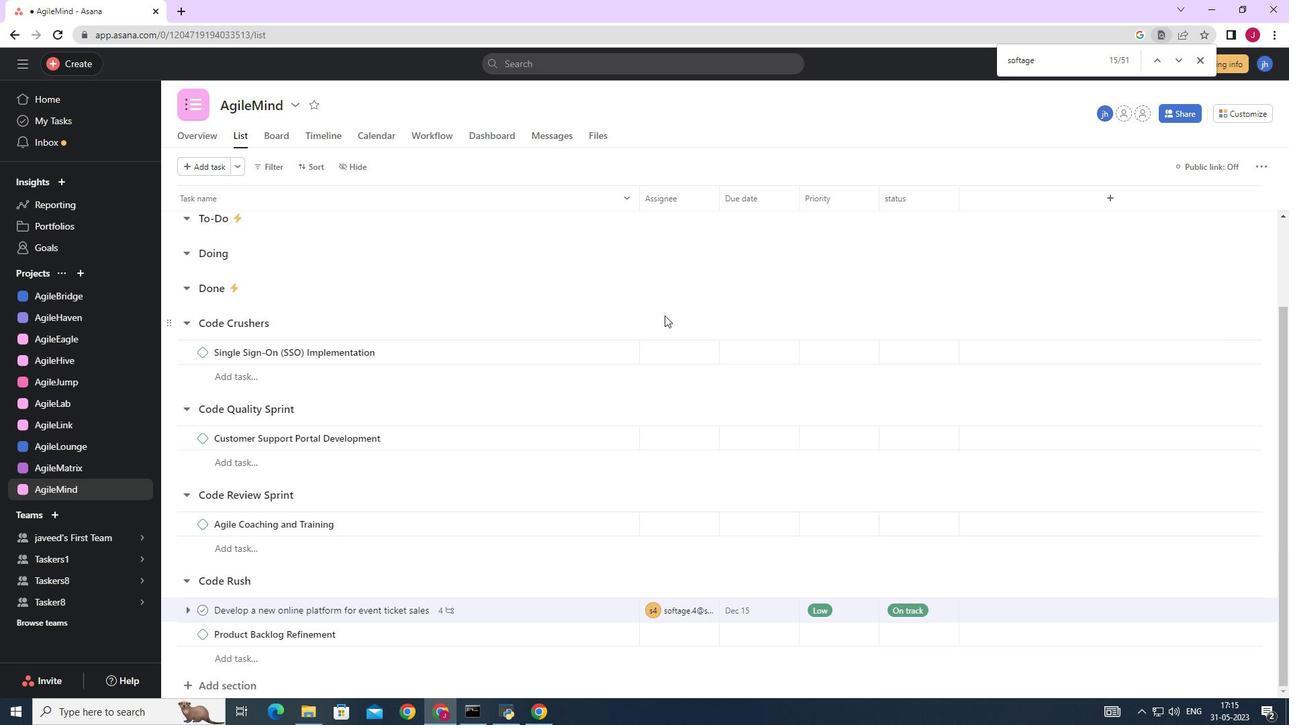 
Action: Mouse scrolled (664, 316) with delta (0, 0)
Screenshot: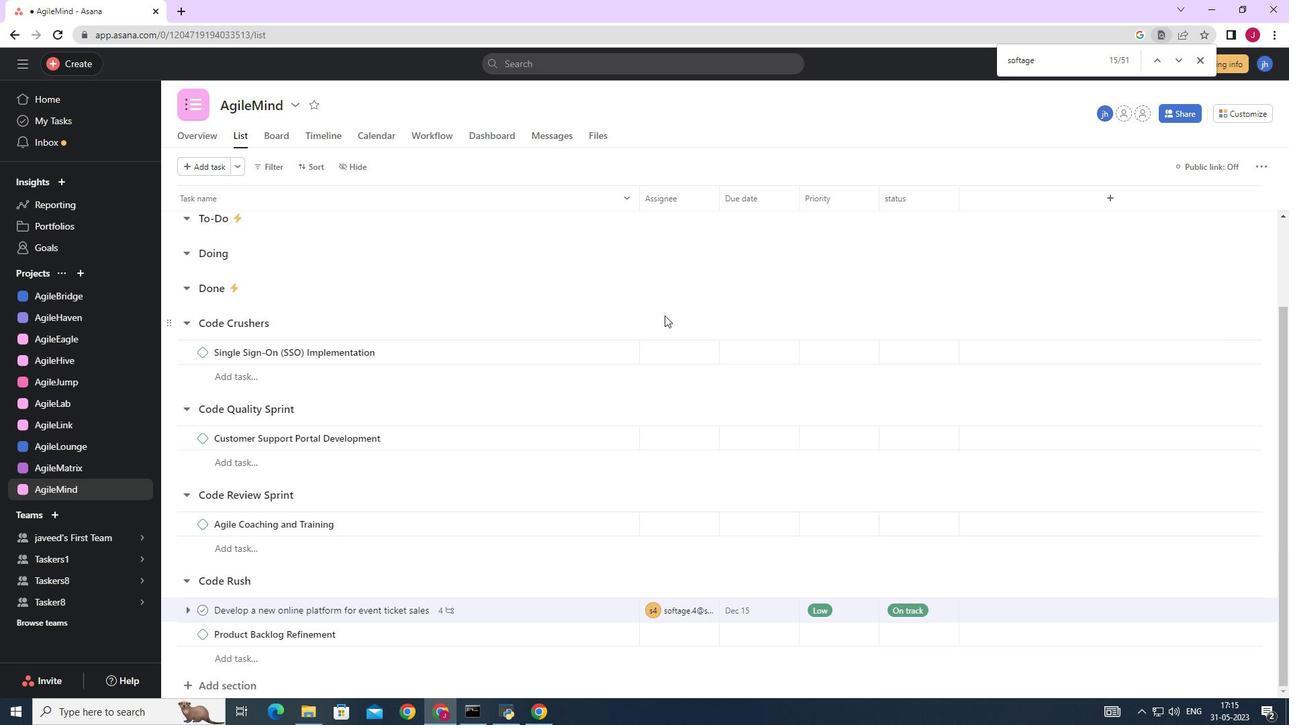 
Action: Mouse scrolled (664, 316) with delta (0, 0)
Screenshot: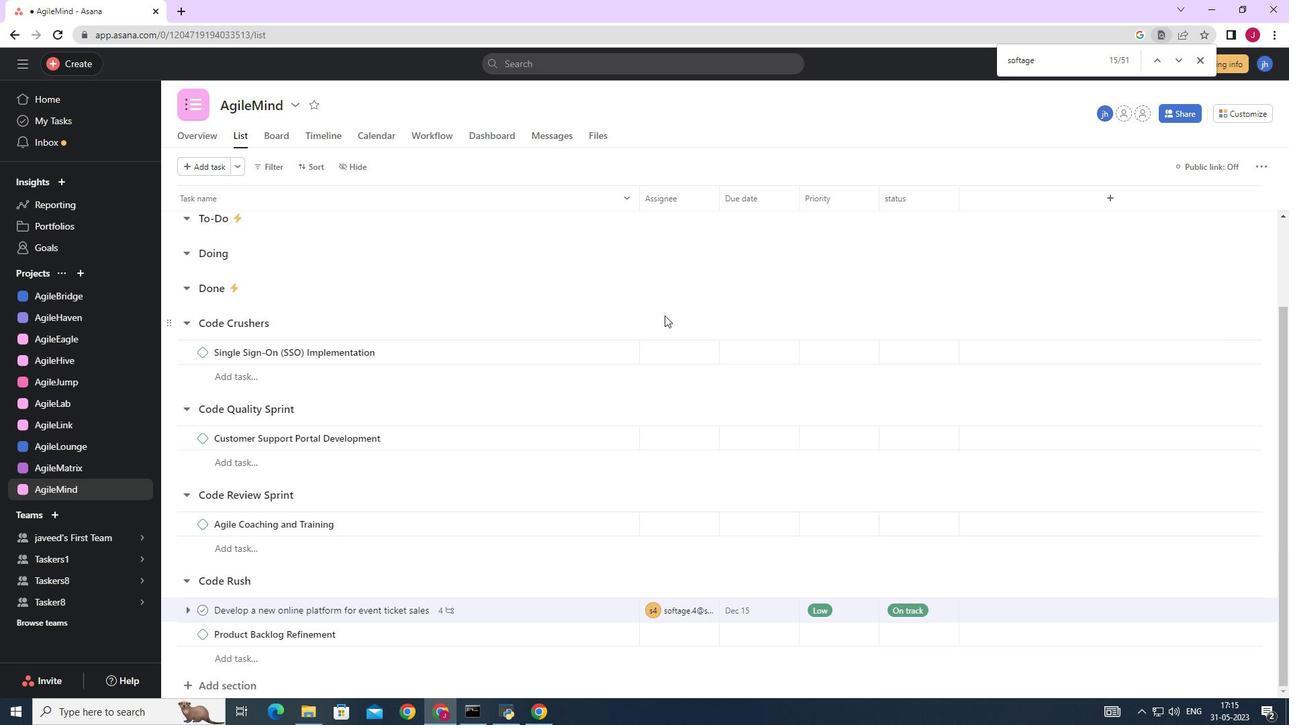 
Action: Mouse scrolled (664, 316) with delta (0, 0)
Screenshot: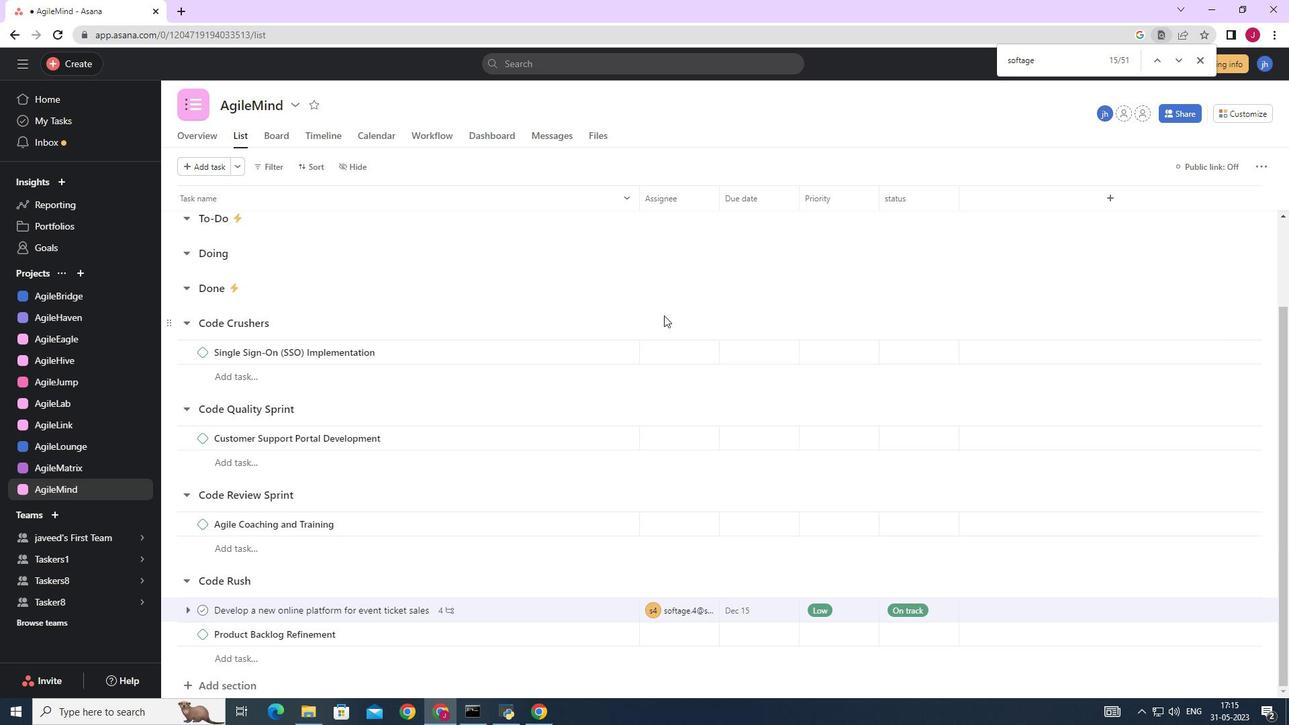 
Action: Mouse moved to (648, 314)
Screenshot: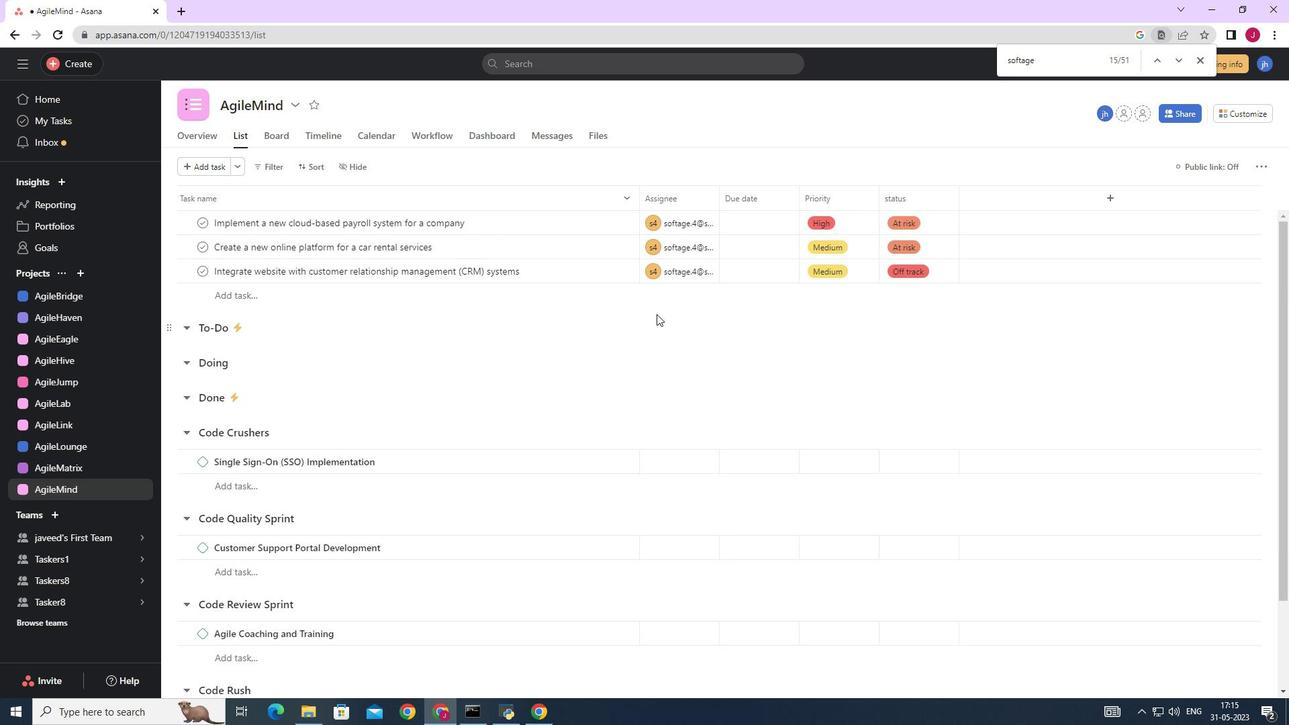 
Action: Mouse scrolled (648, 315) with delta (0, 0)
Screenshot: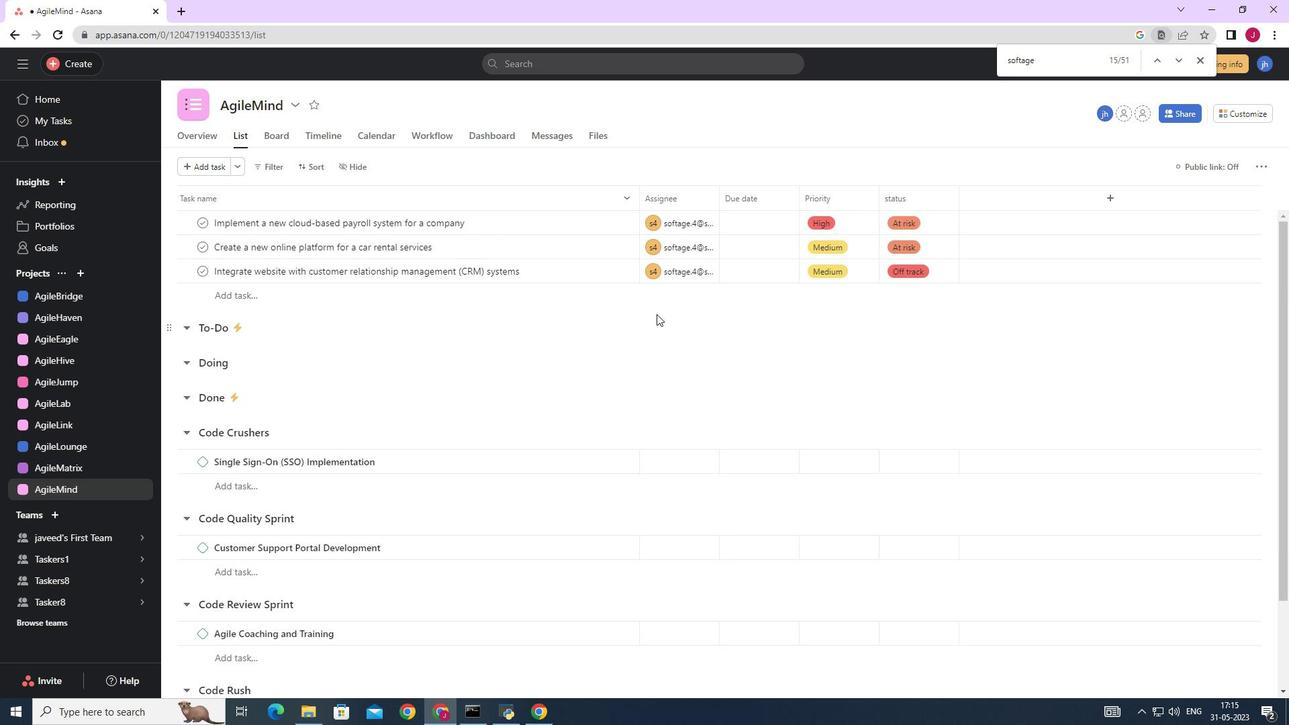 
Action: Mouse moved to (503, 337)
Screenshot: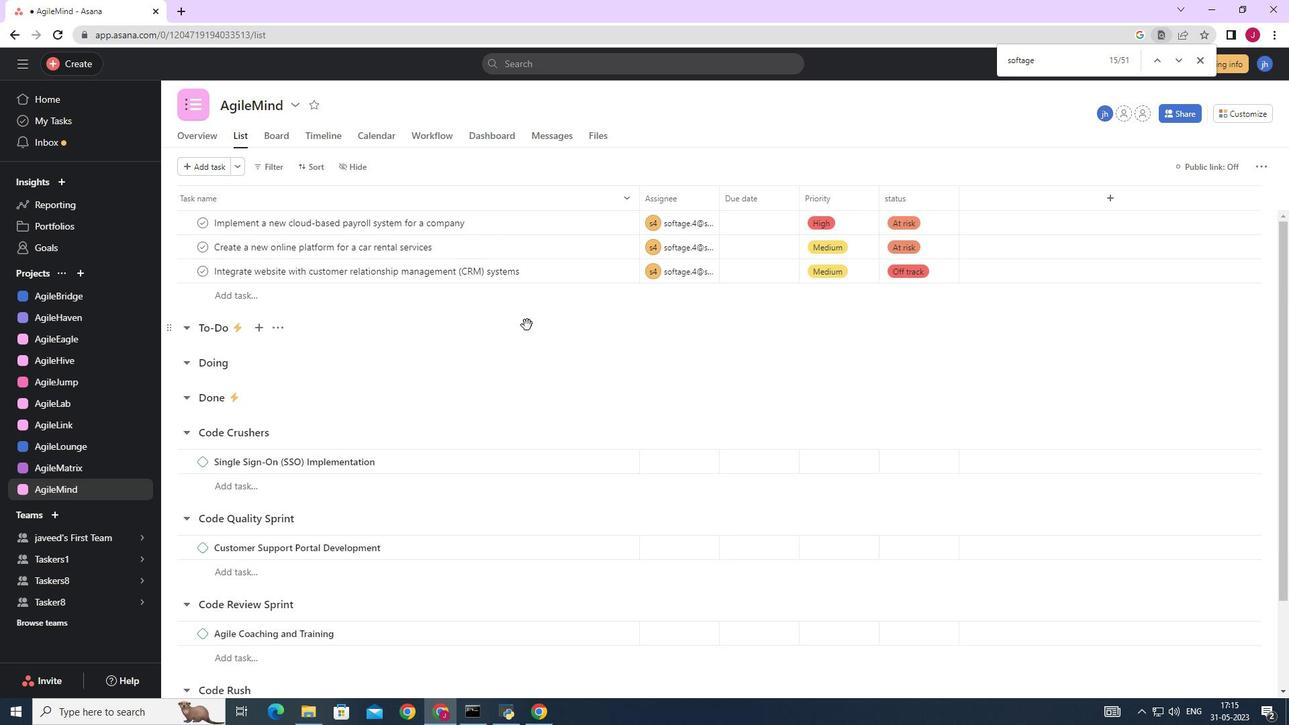 
Action: Mouse scrolled (503, 337) with delta (0, 0)
Screenshot: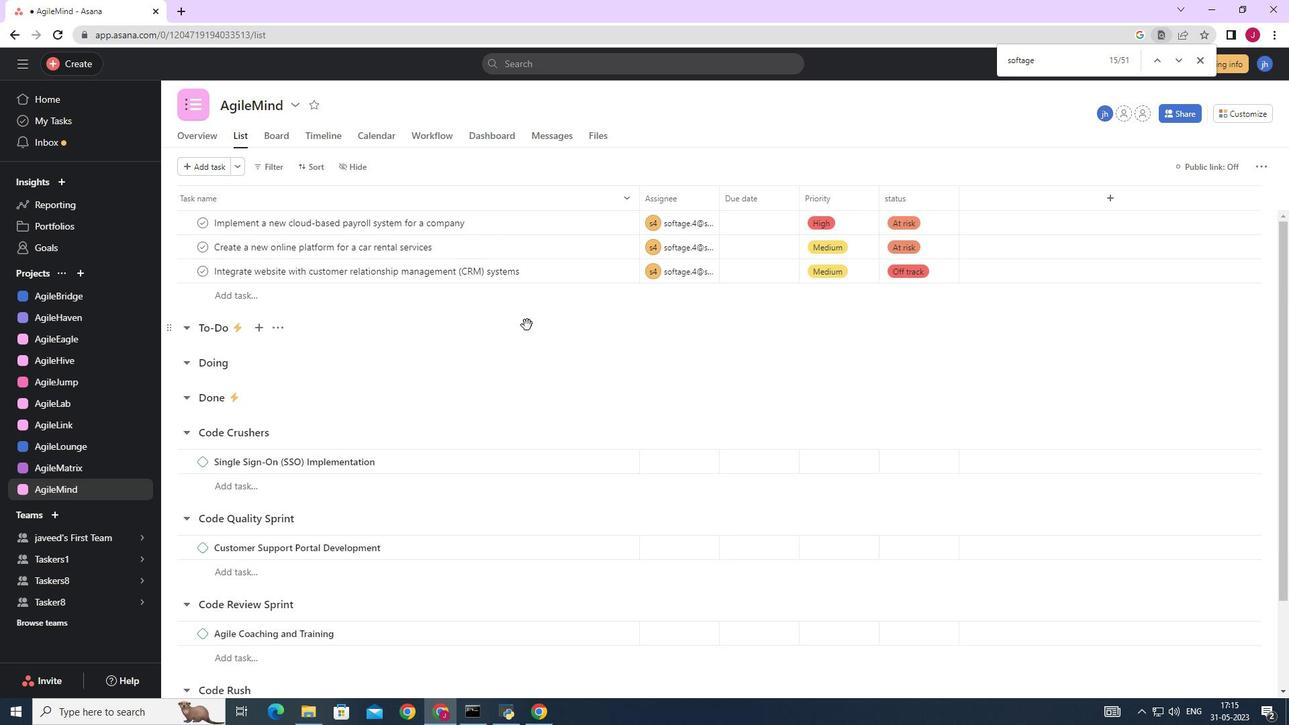 
Action: Mouse moved to (503, 339)
Screenshot: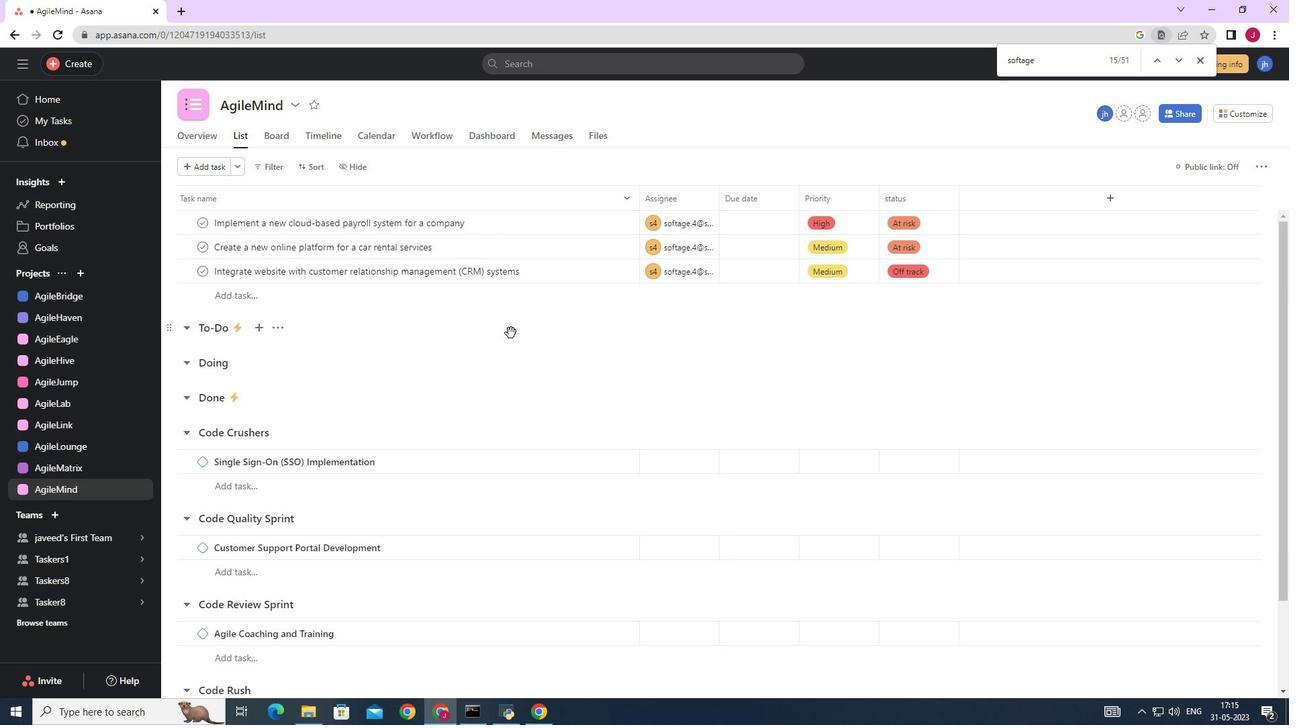 
Action: Mouse scrolled (503, 338) with delta (0, 0)
Screenshot: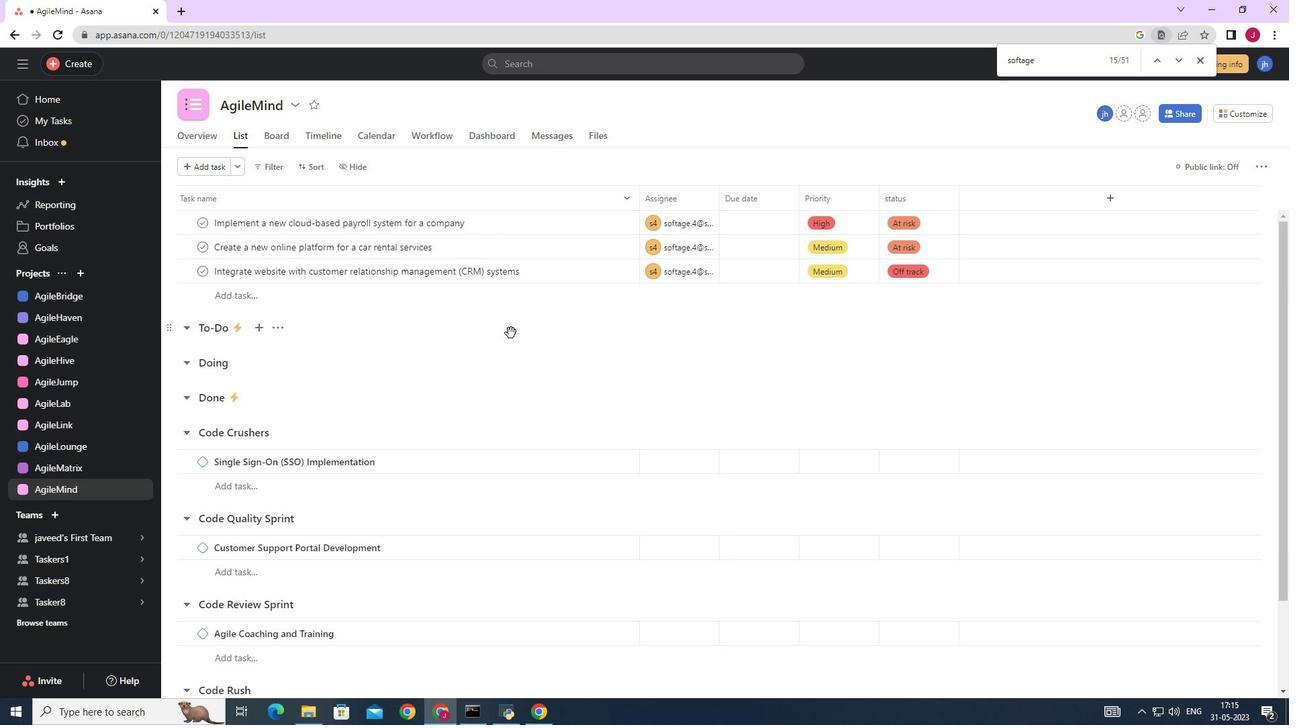 
Action: Mouse scrolled (503, 339) with delta (0, 0)
Screenshot: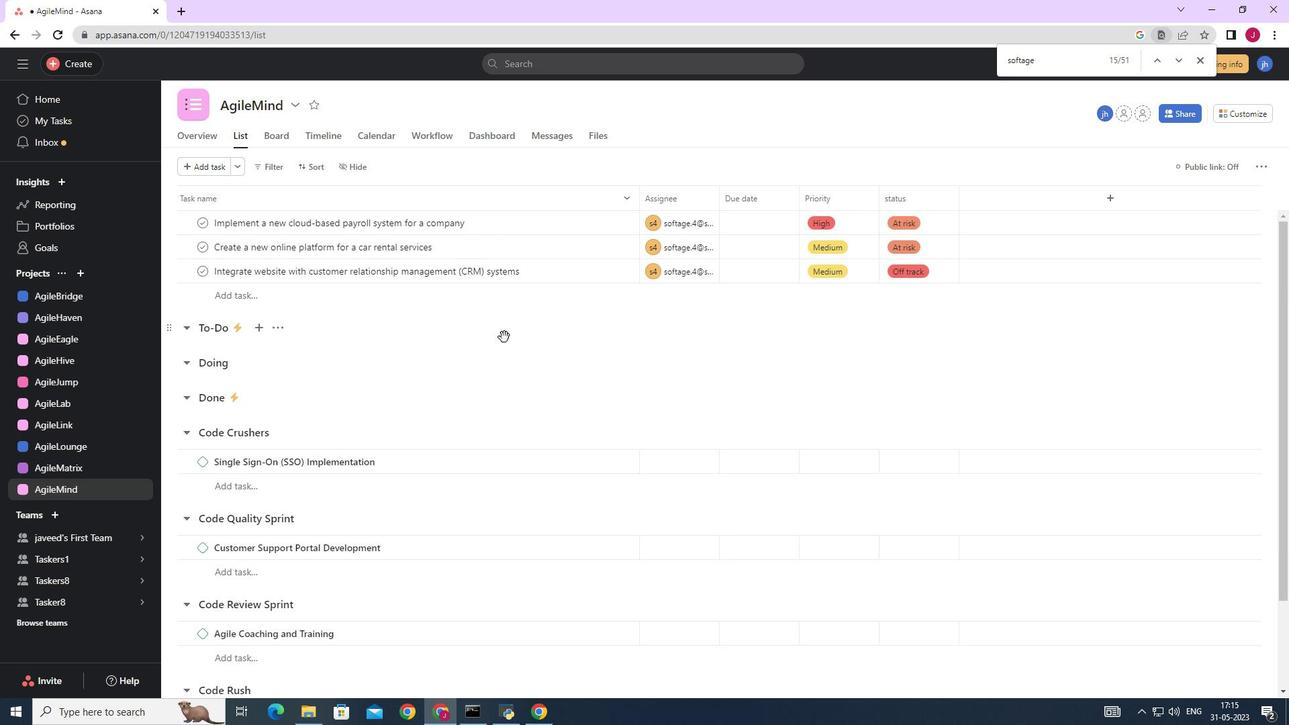 
Action: Mouse scrolled (503, 339) with delta (0, 0)
Screenshot: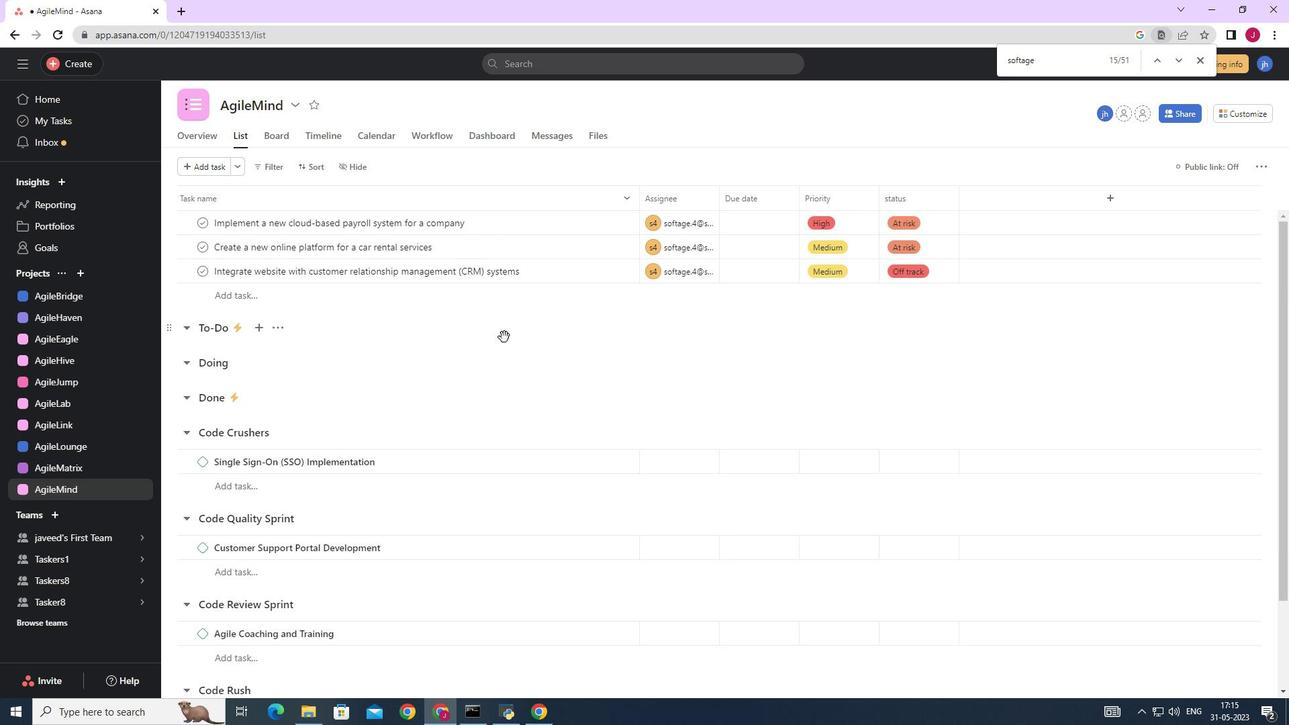 
Action: Mouse moved to (503, 341)
Screenshot: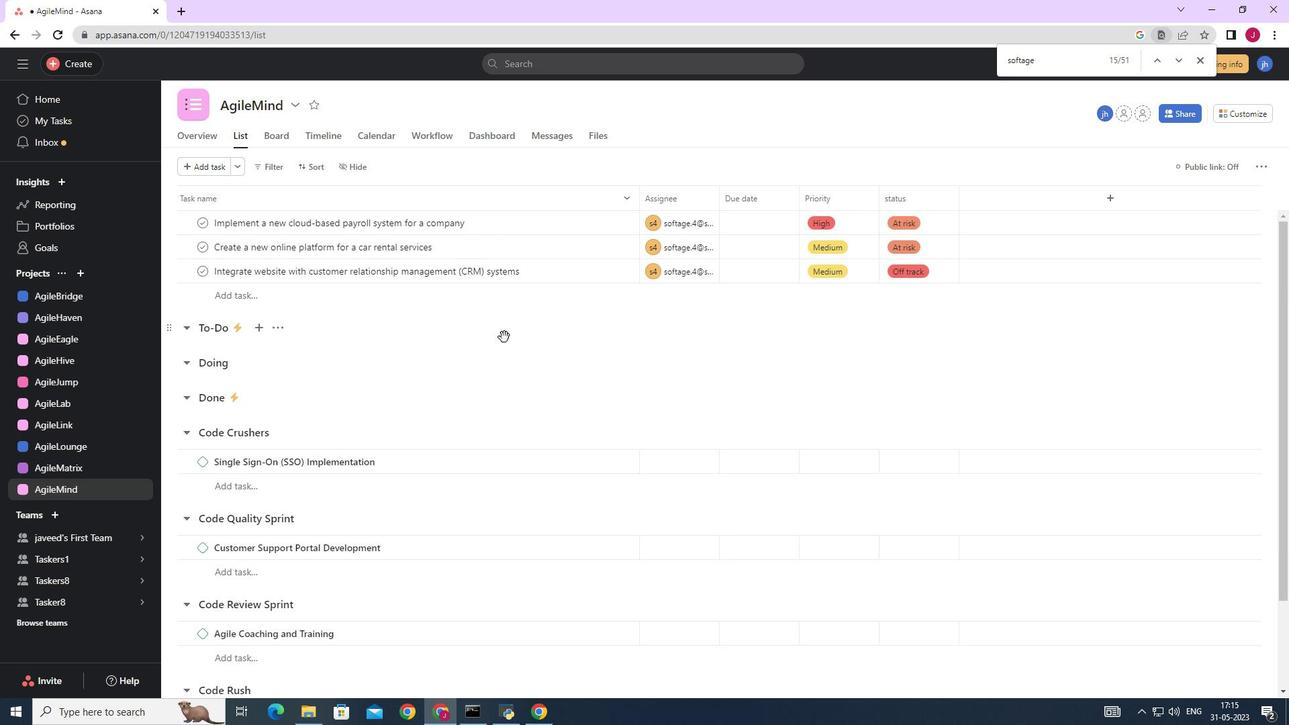 
Action: Mouse scrolled (503, 339) with delta (0, 0)
Screenshot: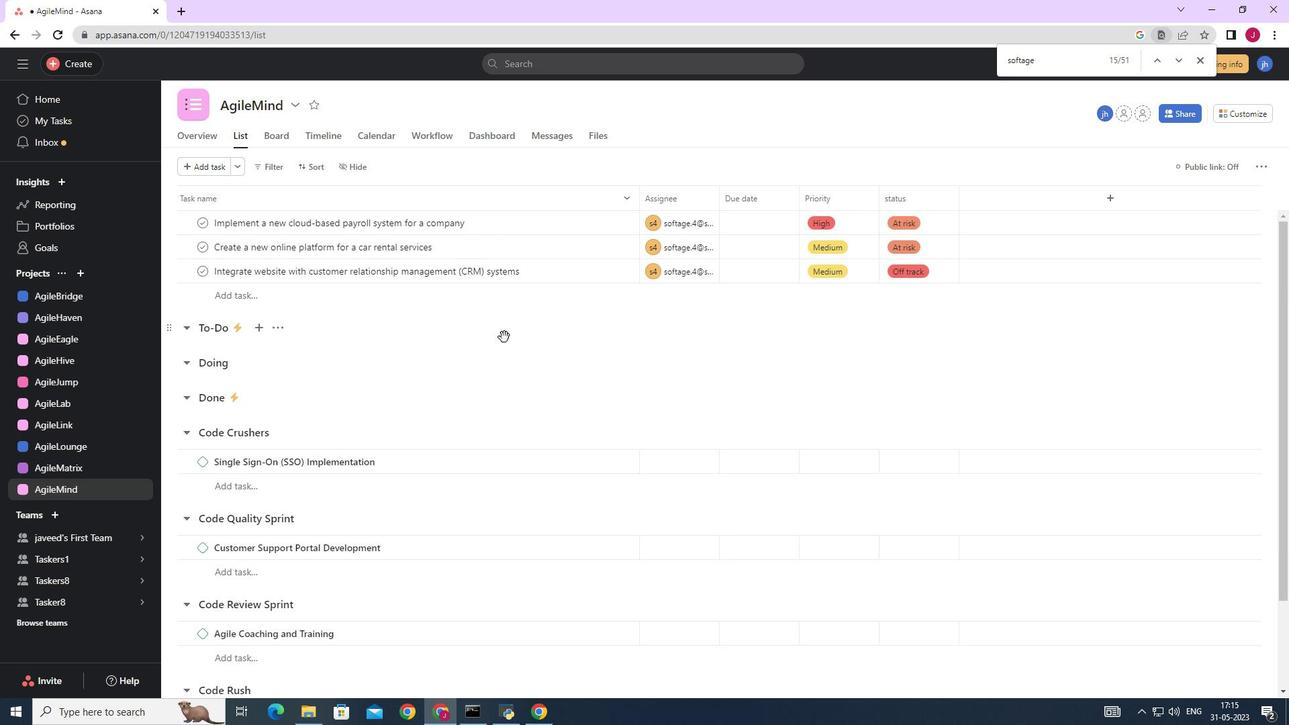 
Action: Mouse scrolled (503, 340) with delta (0, 0)
Screenshot: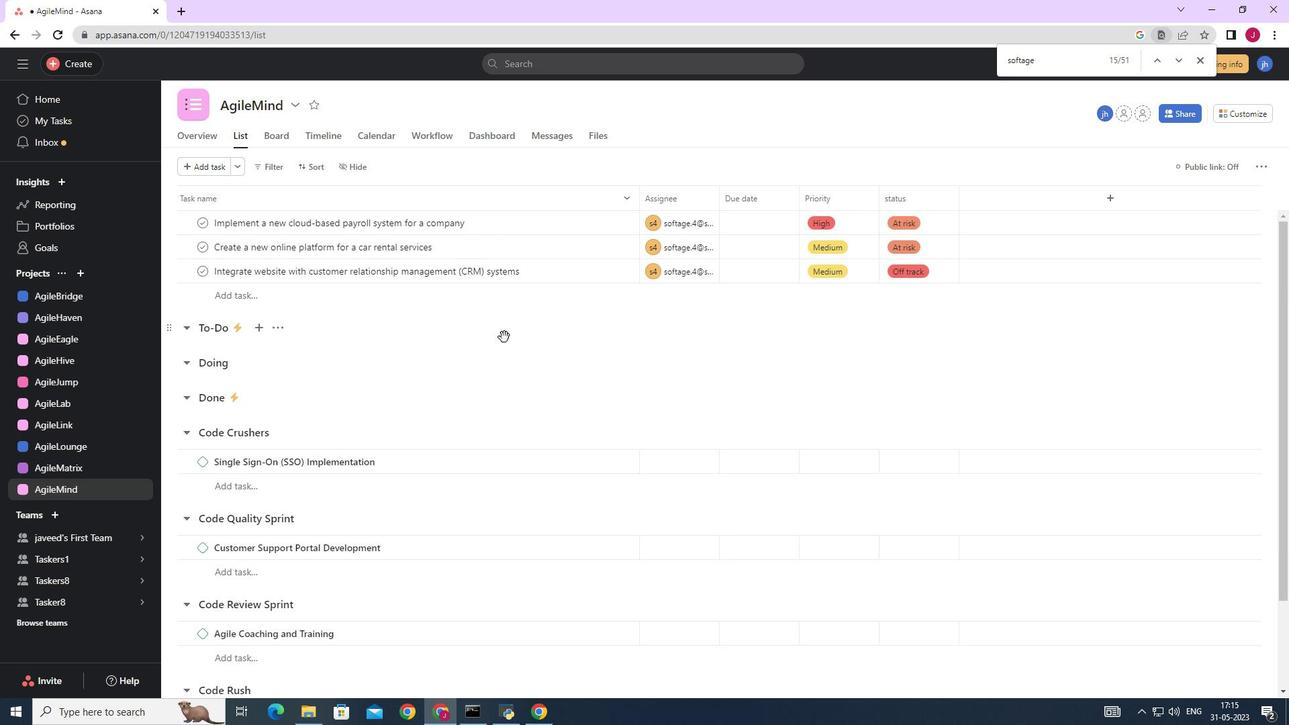 
Action: Mouse moved to (501, 343)
Screenshot: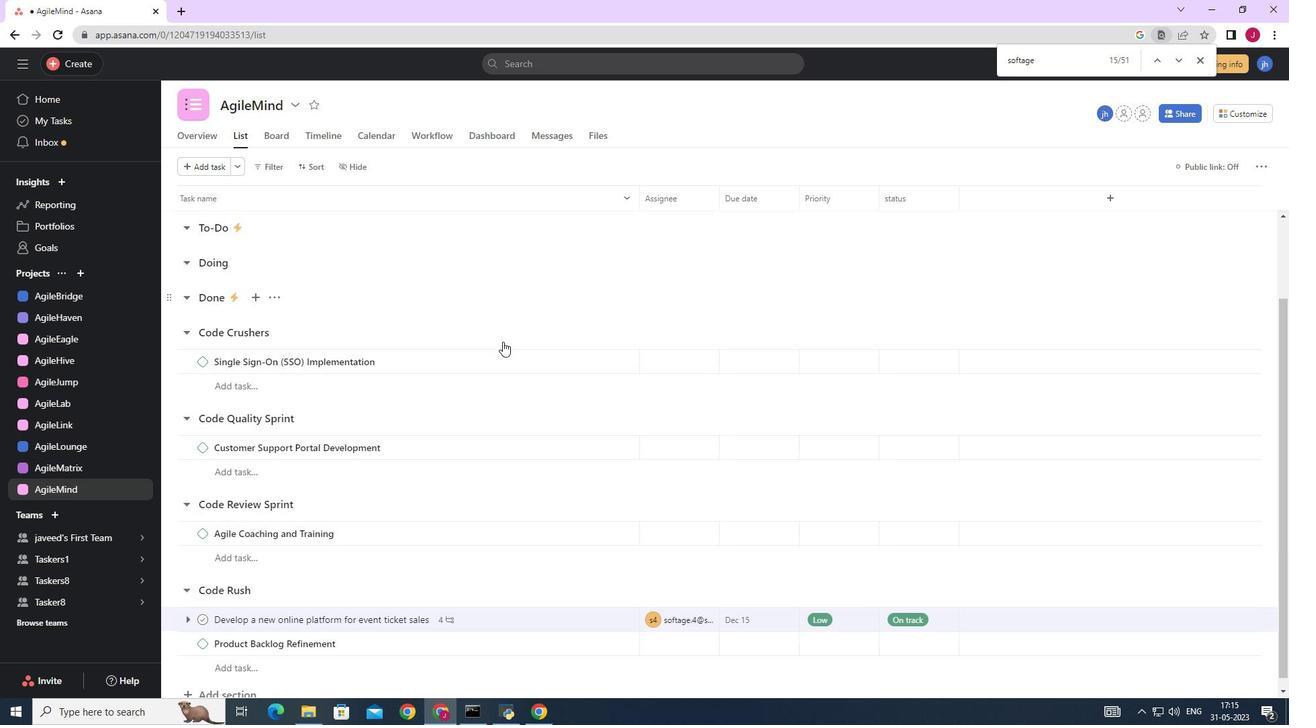 
Action: Mouse scrolled (501, 342) with delta (0, 0)
Screenshot: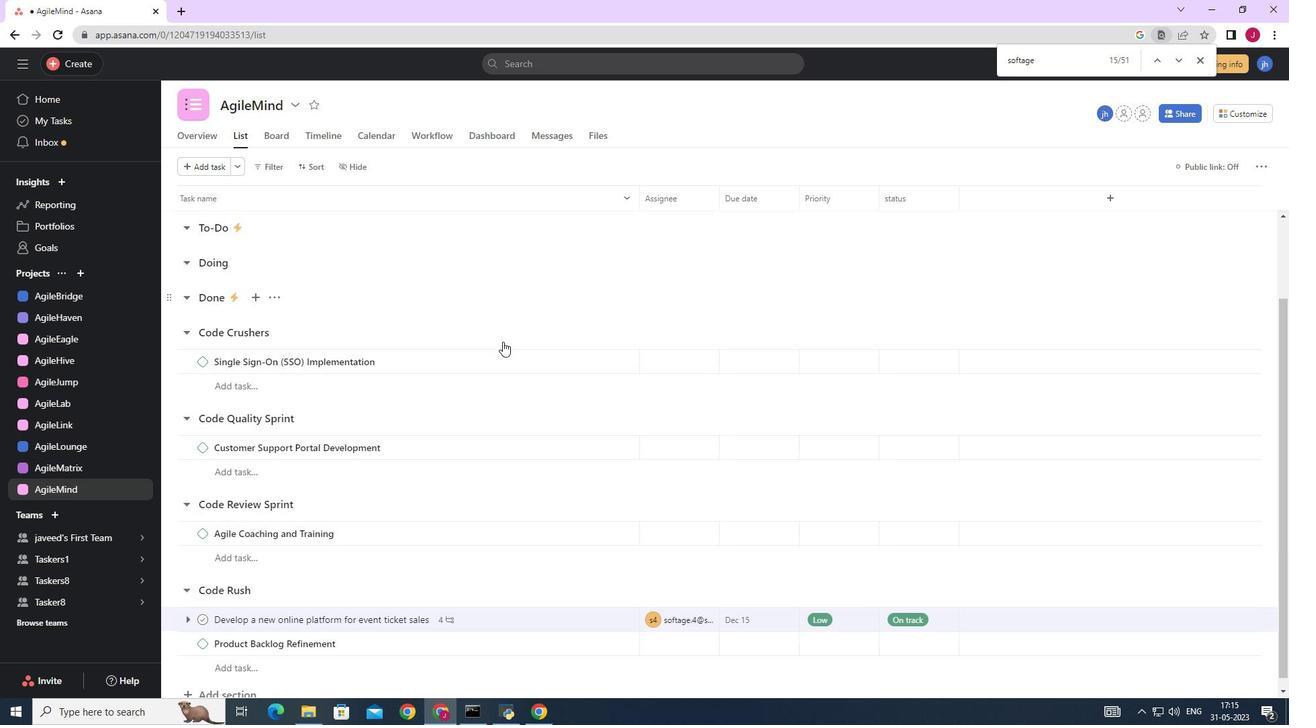 
Action: Mouse moved to (501, 343)
Screenshot: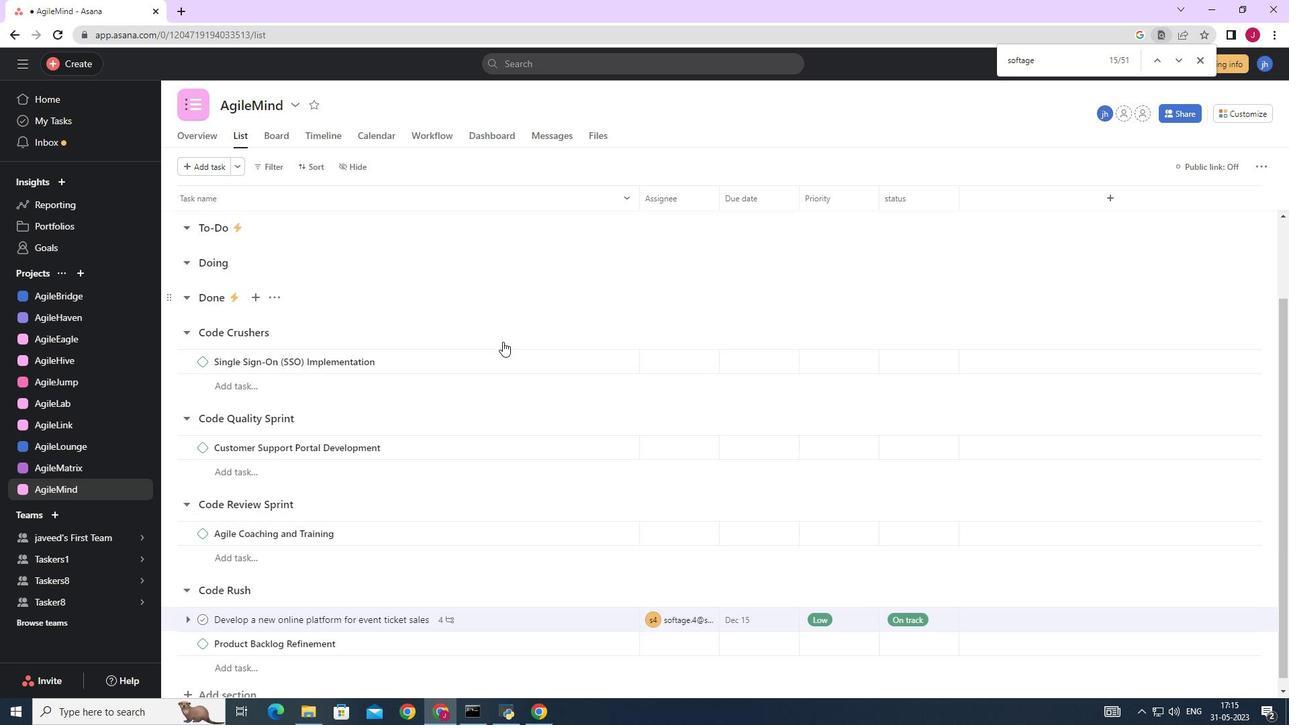 
Action: Mouse scrolled (501, 342) with delta (0, 0)
Screenshot: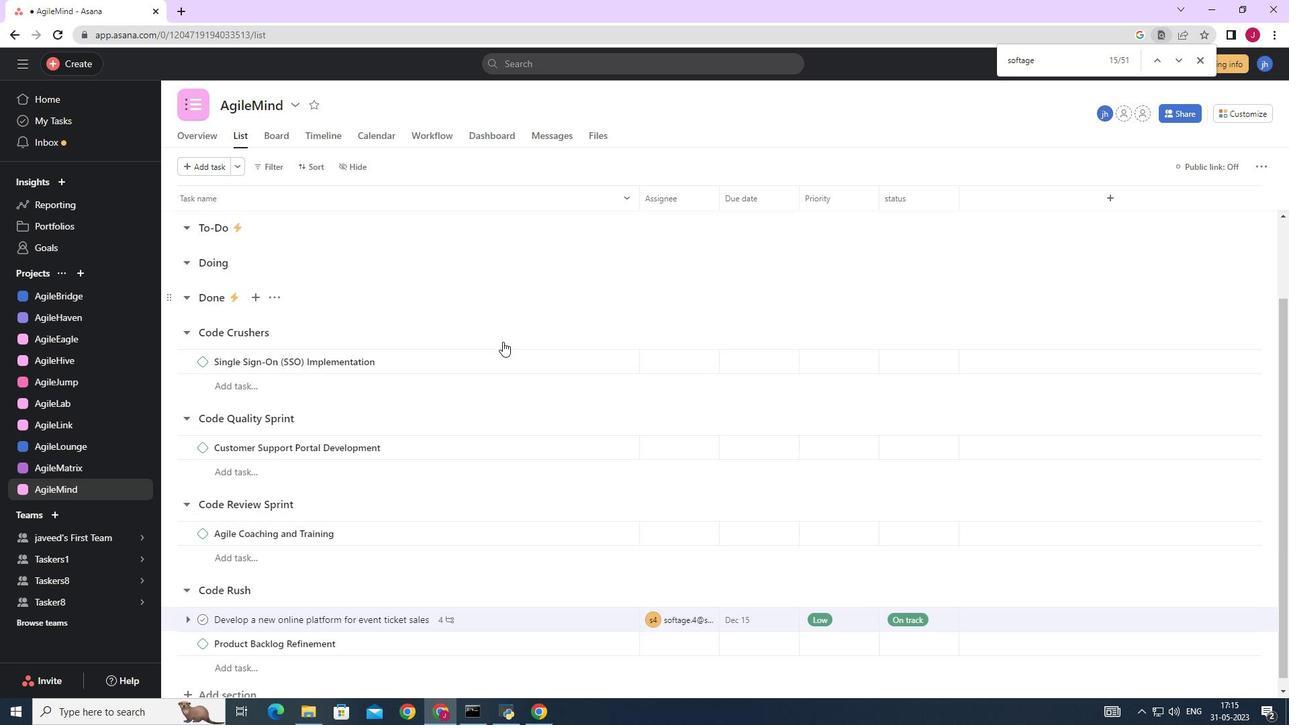
Action: Mouse moved to (501, 344)
Screenshot: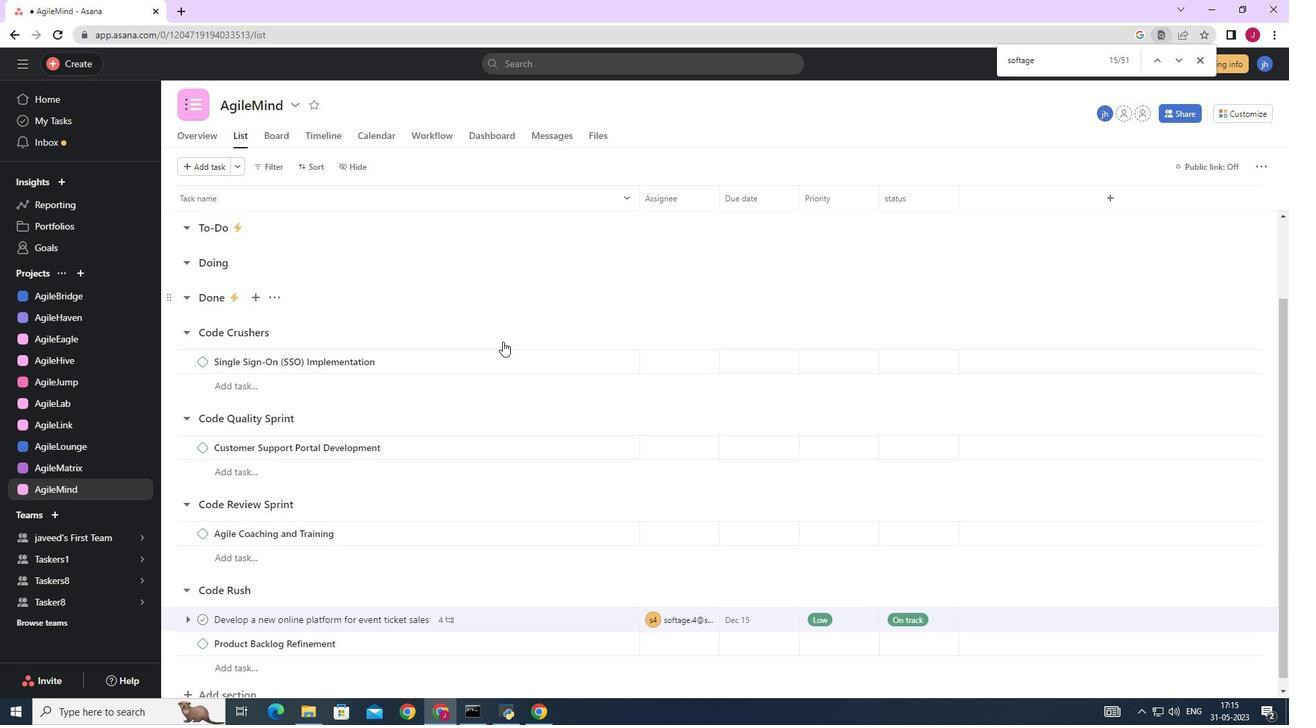
Action: Mouse scrolled (501, 343) with delta (0, 0)
Screenshot: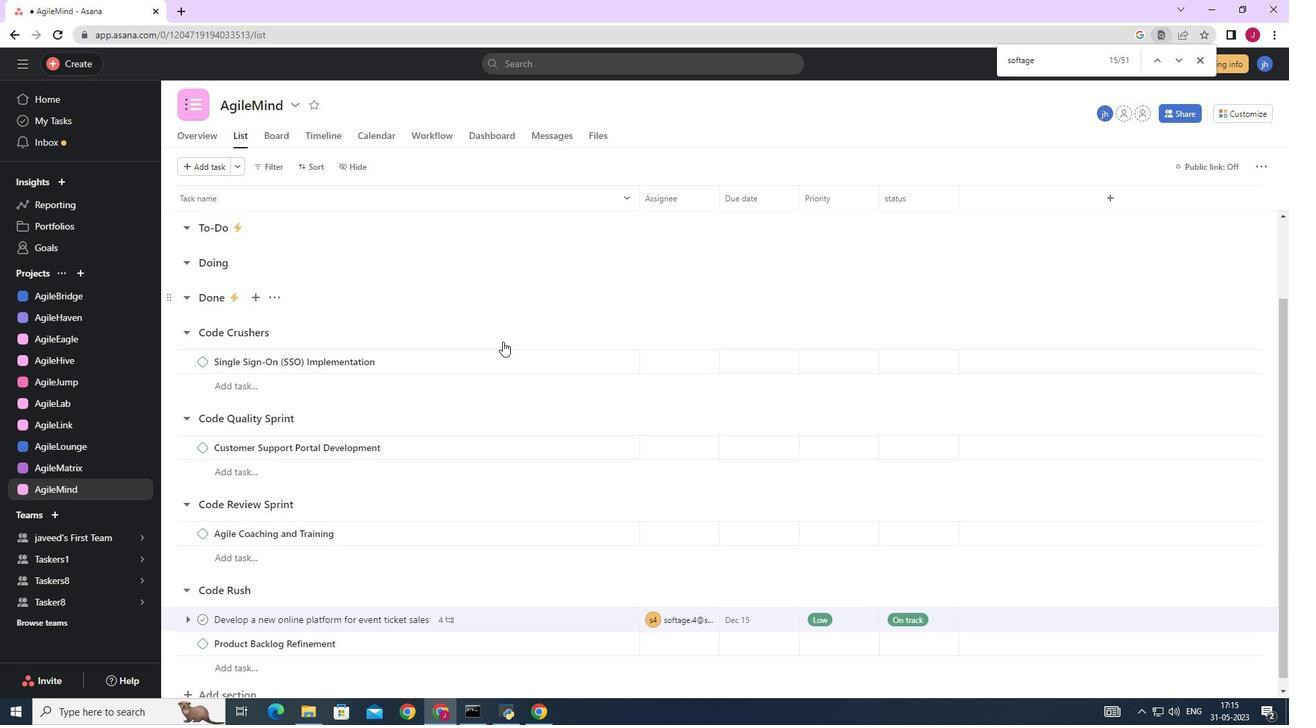 
Action: Mouse moved to (579, 611)
Screenshot: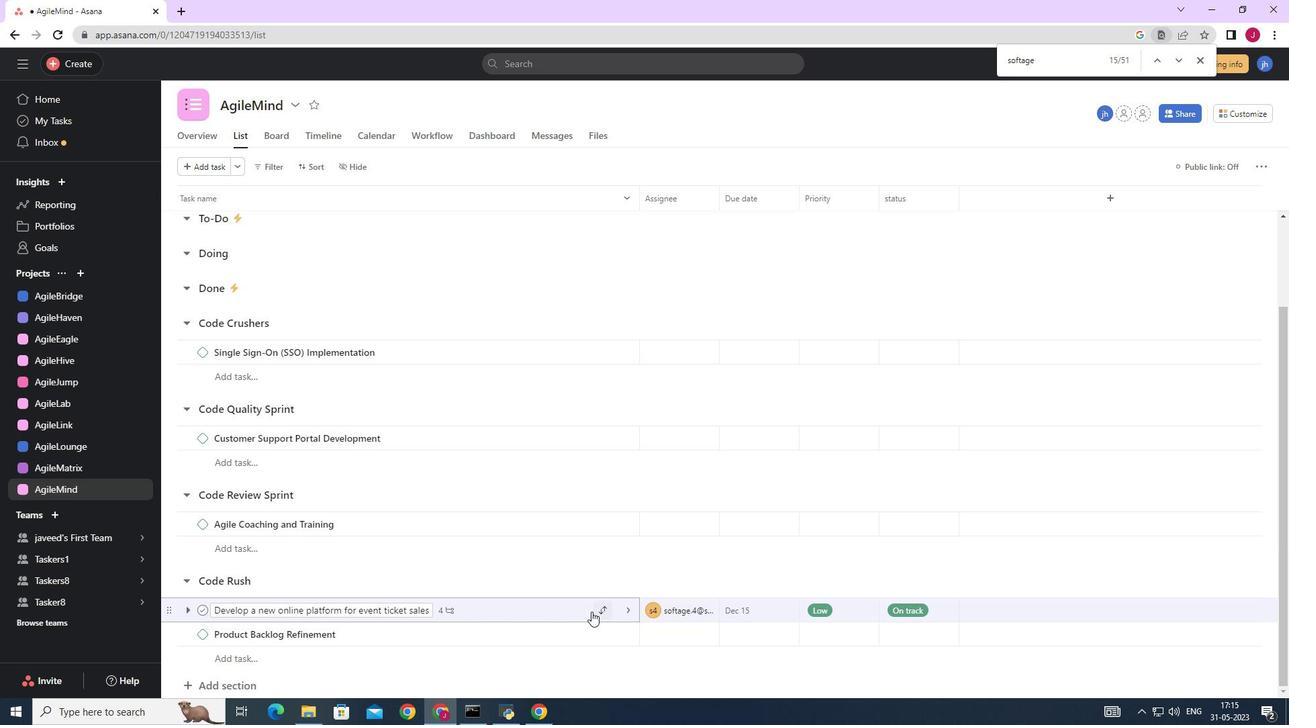 
Action: Mouse pressed left at (579, 611)
Screenshot: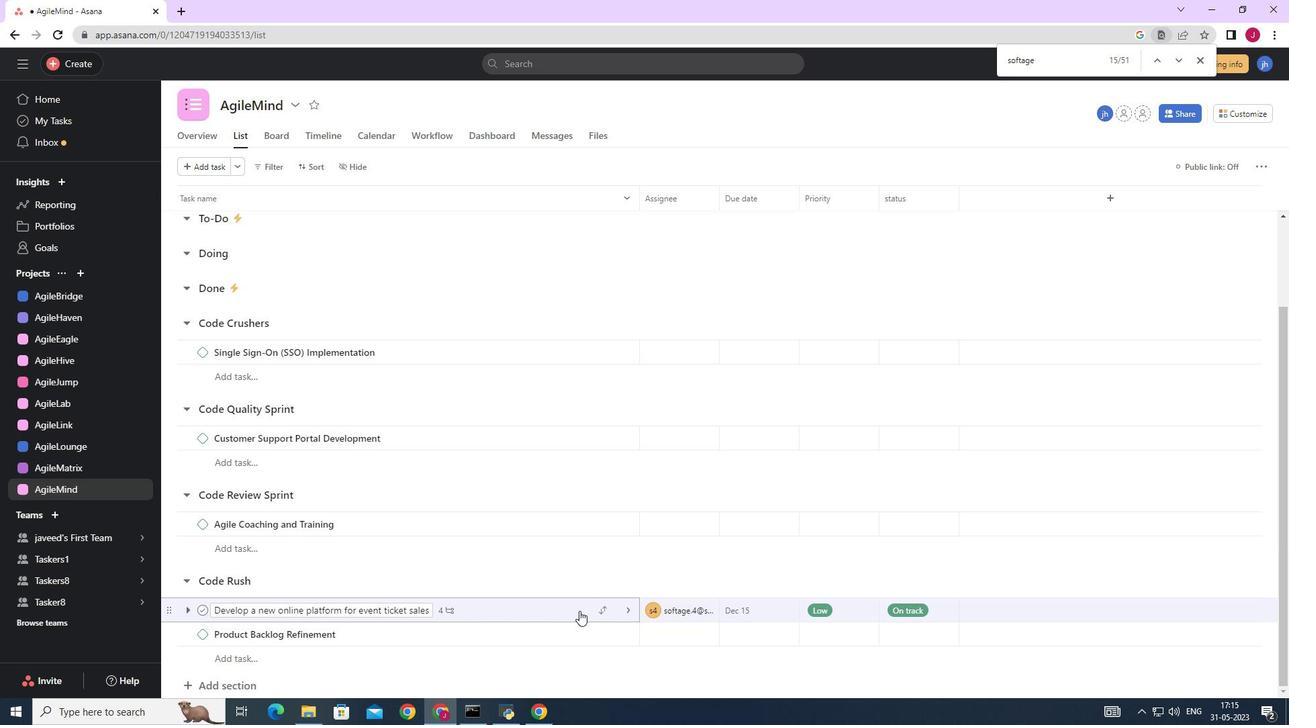 
Action: Mouse moved to (968, 368)
Screenshot: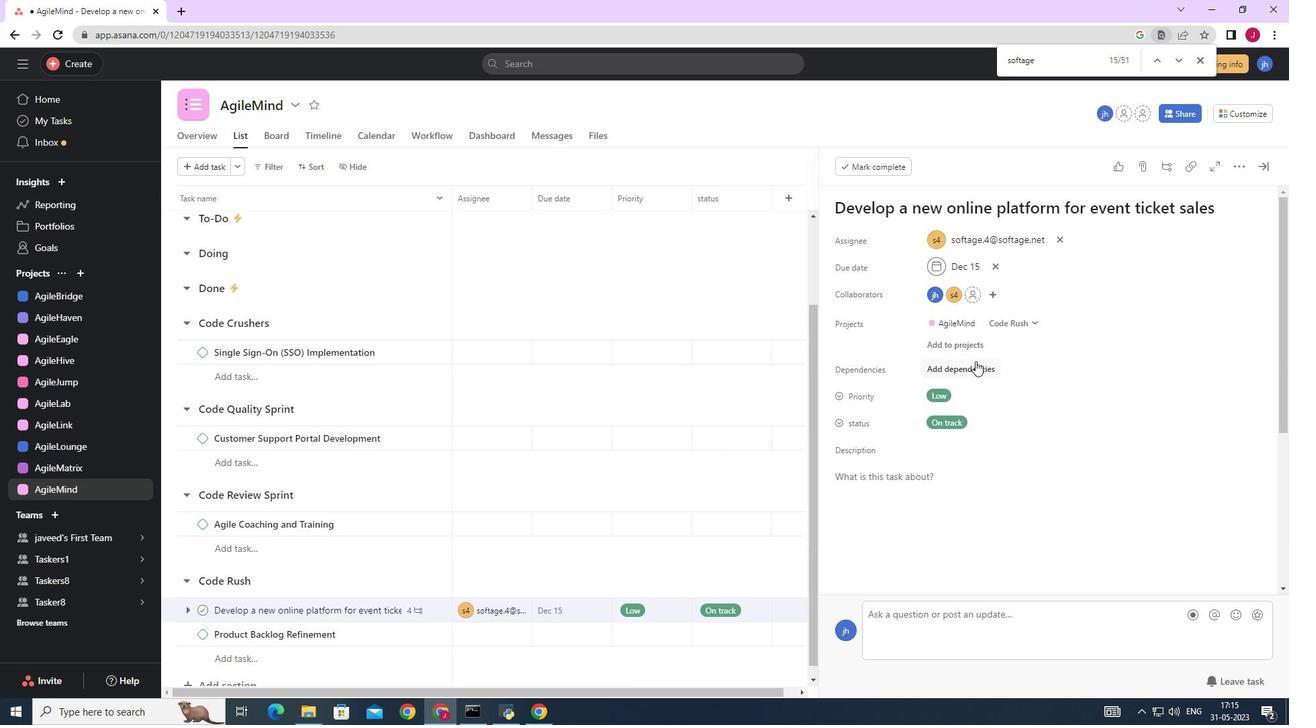 
Action: Mouse pressed left at (968, 368)
Screenshot: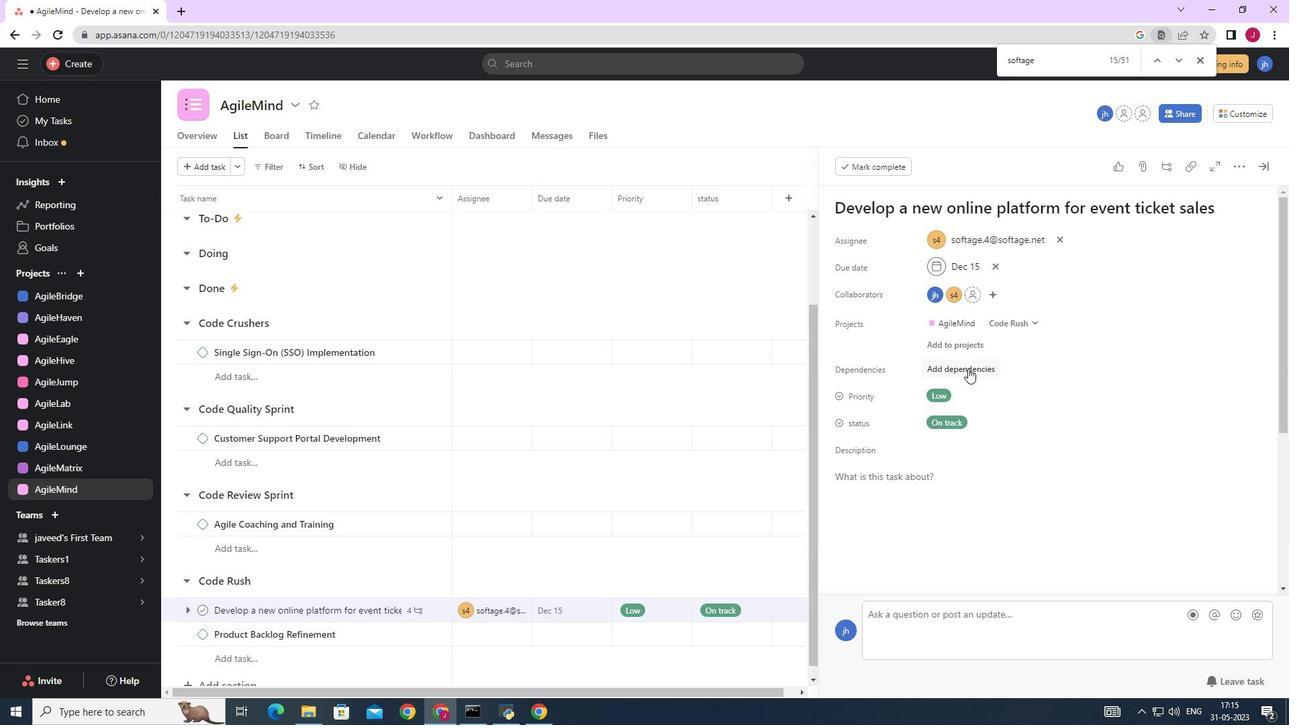 
Action: Mouse moved to (1030, 423)
Screenshot: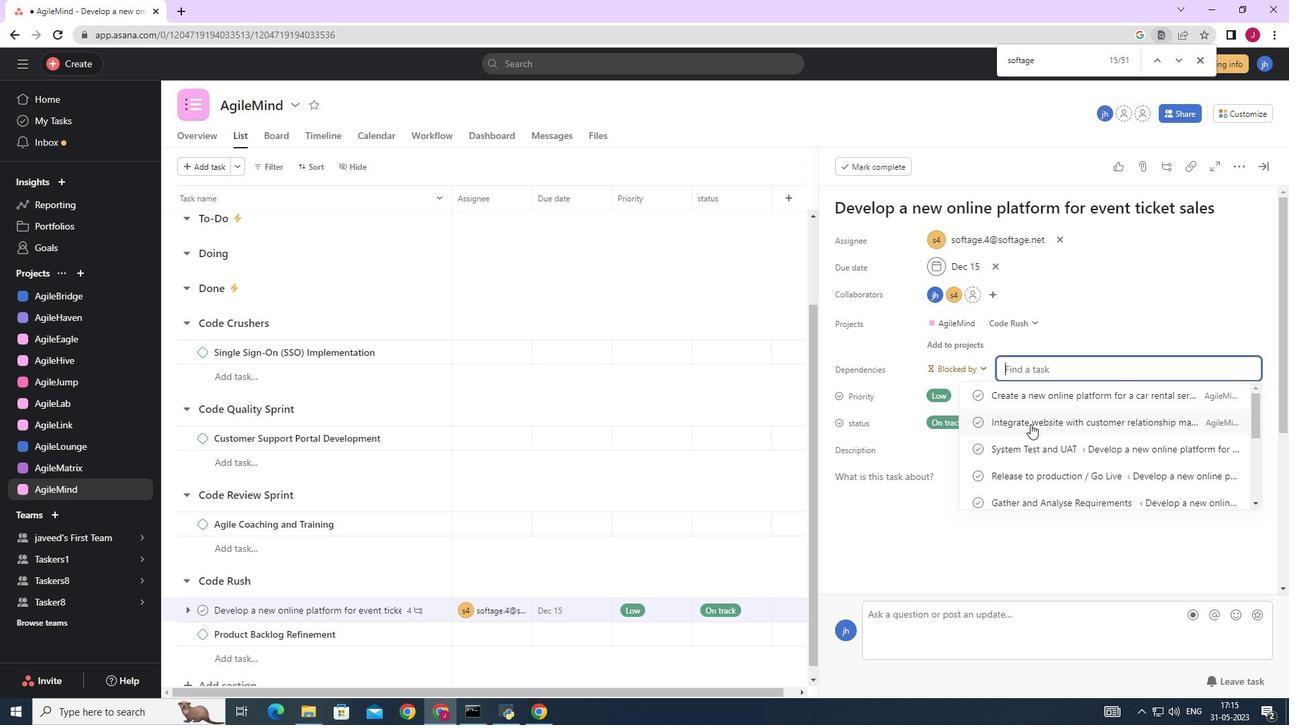 
Action: Mouse pressed left at (1030, 423)
Screenshot: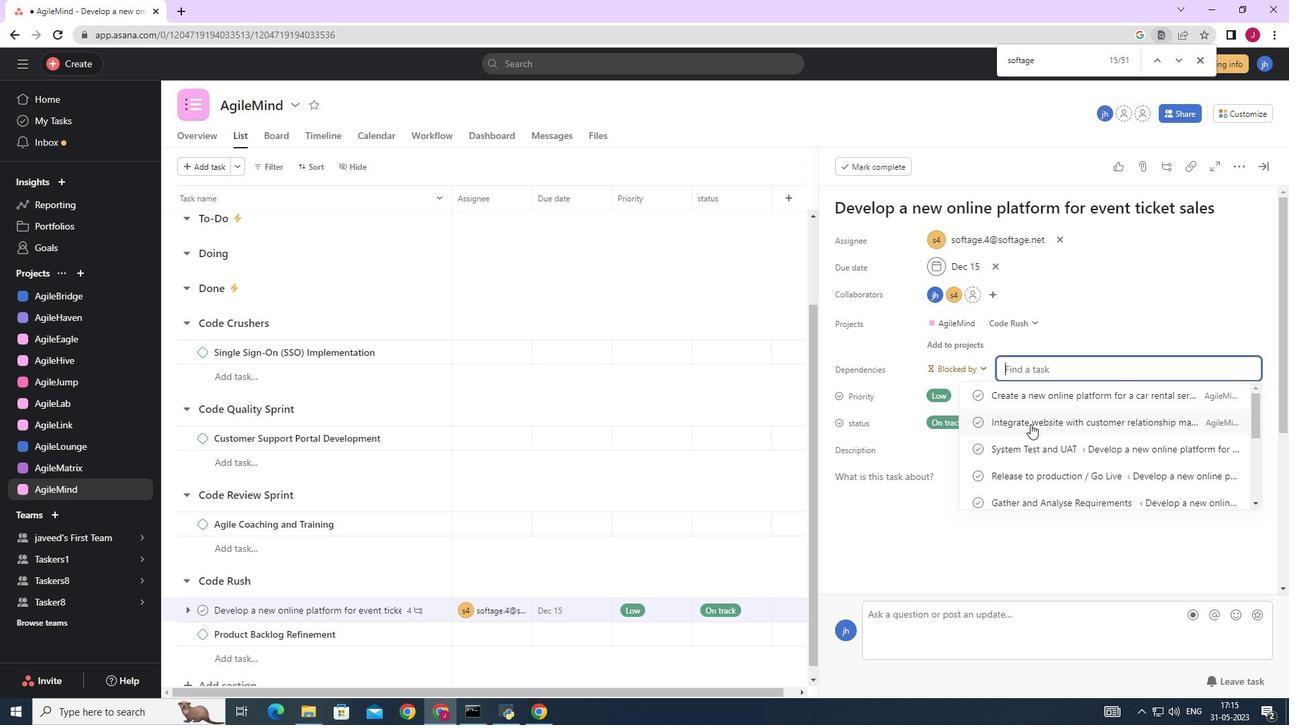 
Action: Mouse moved to (1266, 166)
Screenshot: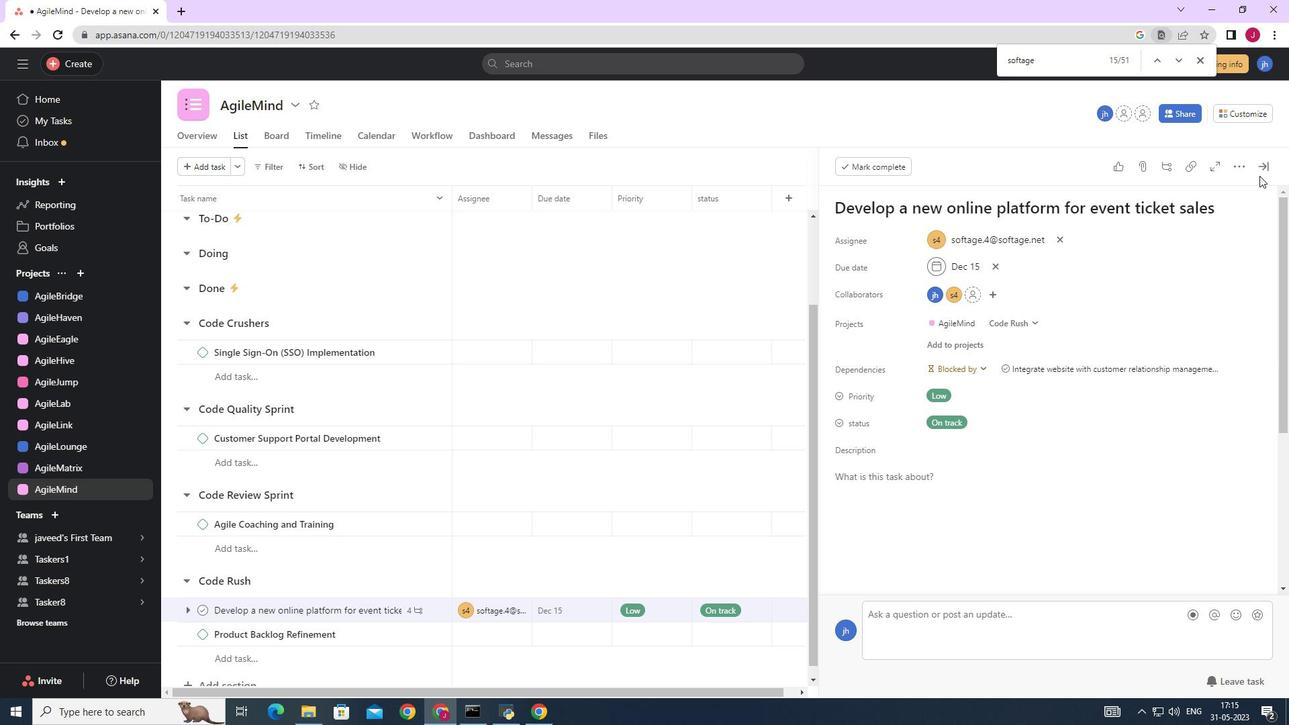 
Action: Mouse pressed left at (1266, 166)
Screenshot: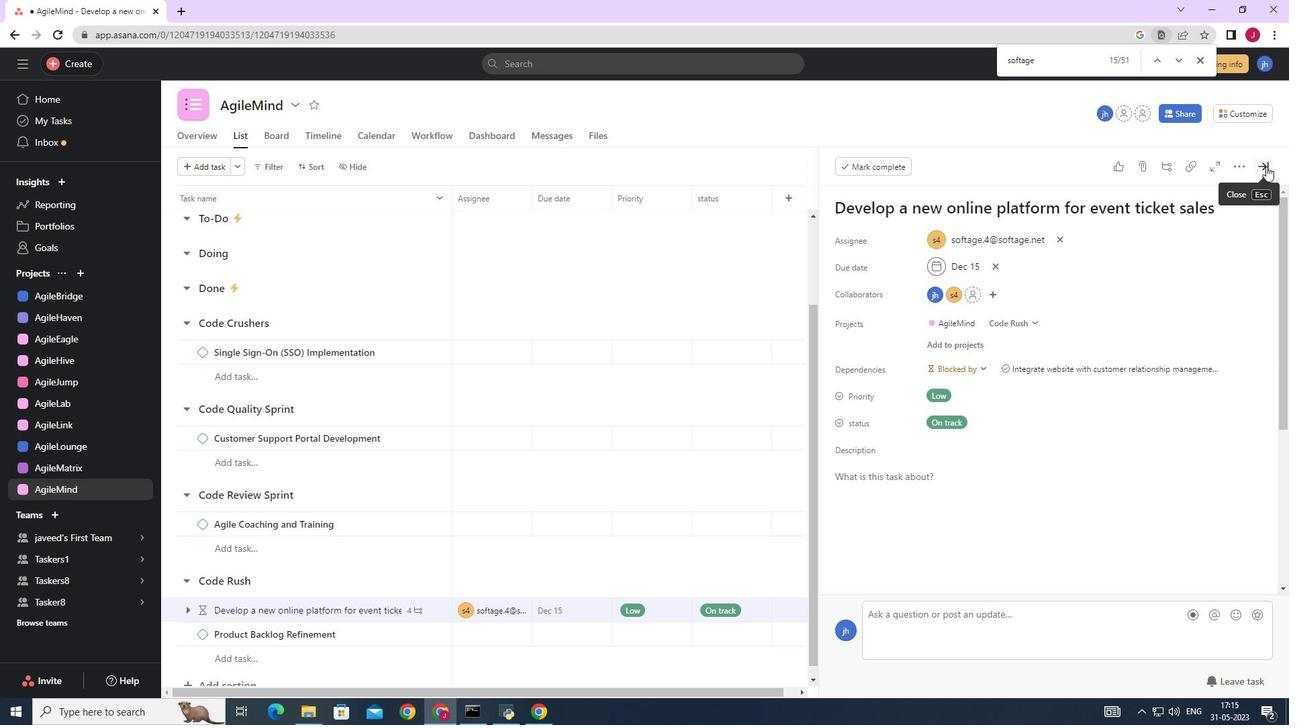 
Action: Mouse moved to (1120, 301)
Screenshot: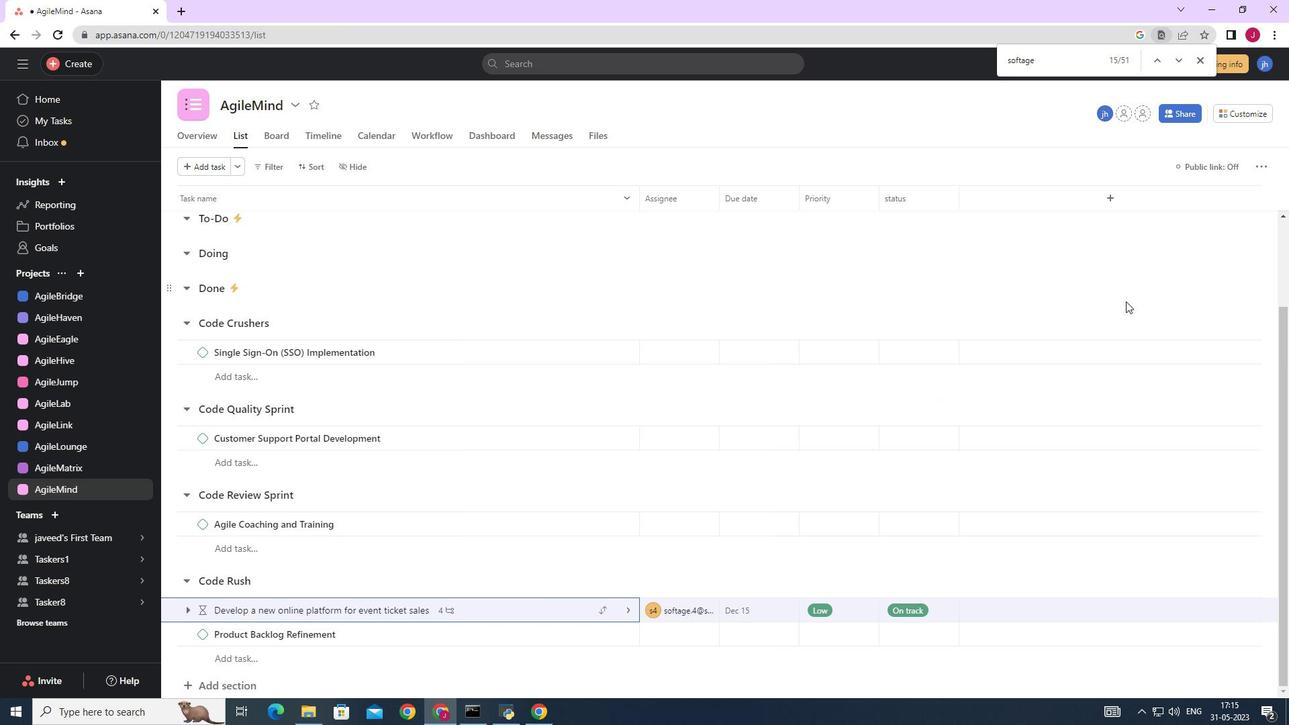 
